 Task: In the  document Bullyingprevention.txt Add page color 'Gold'Gold . Insert watermark . Insert watermark  Softera Apply Font Style in watermark Georgia; font size  113 and place the watermark  Horizontally
Action: Mouse pressed left at (254, 366)
Screenshot: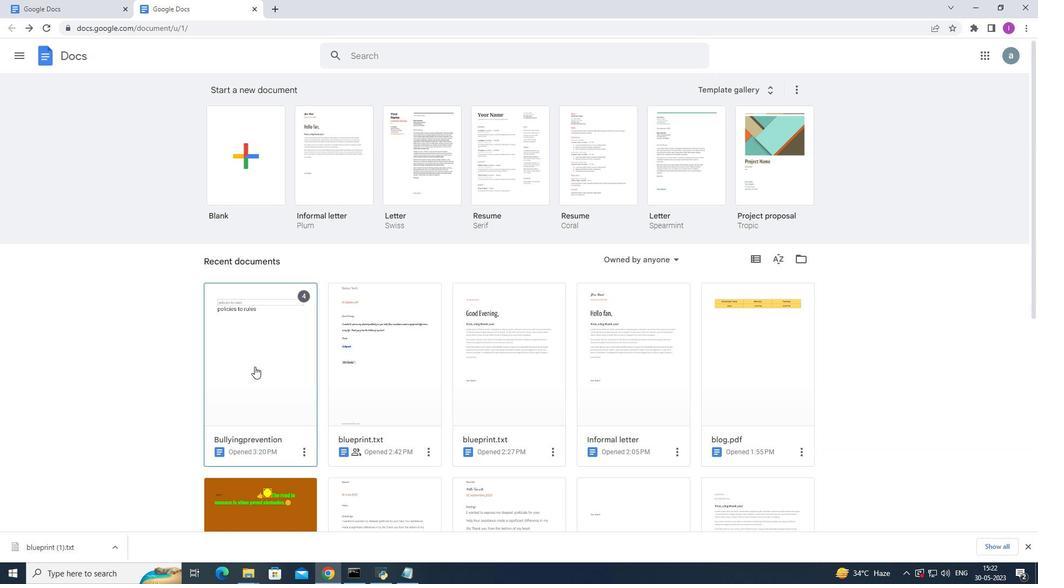 
Action: Mouse moved to (42, 65)
Screenshot: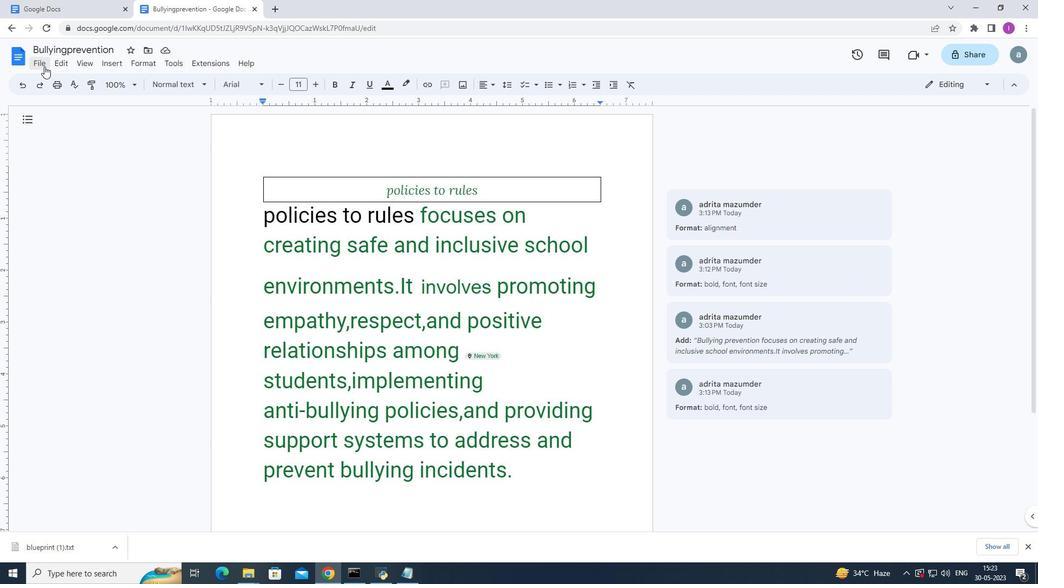 
Action: Mouse pressed left at (42, 65)
Screenshot: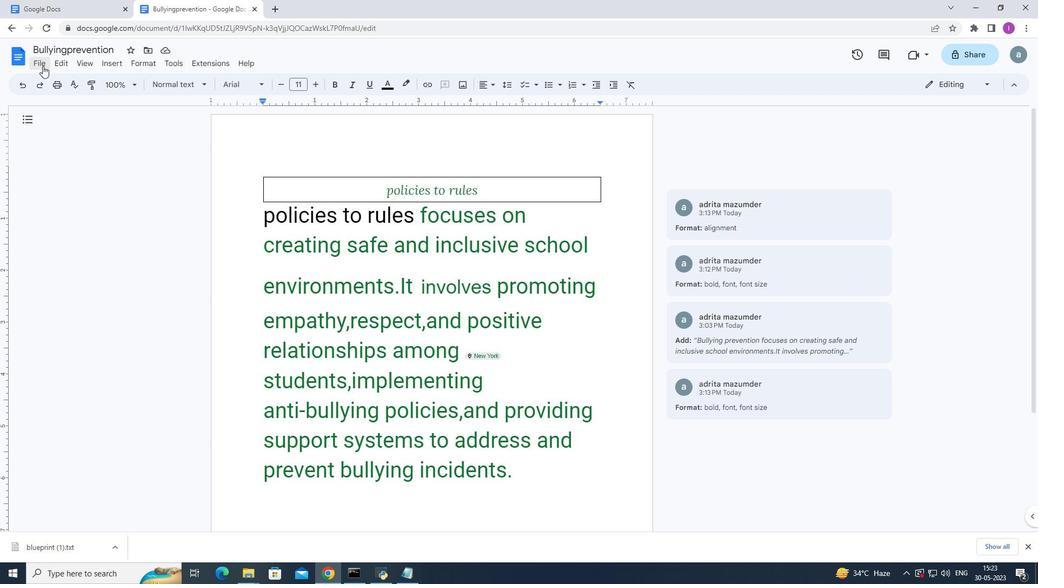 
Action: Mouse moved to (82, 362)
Screenshot: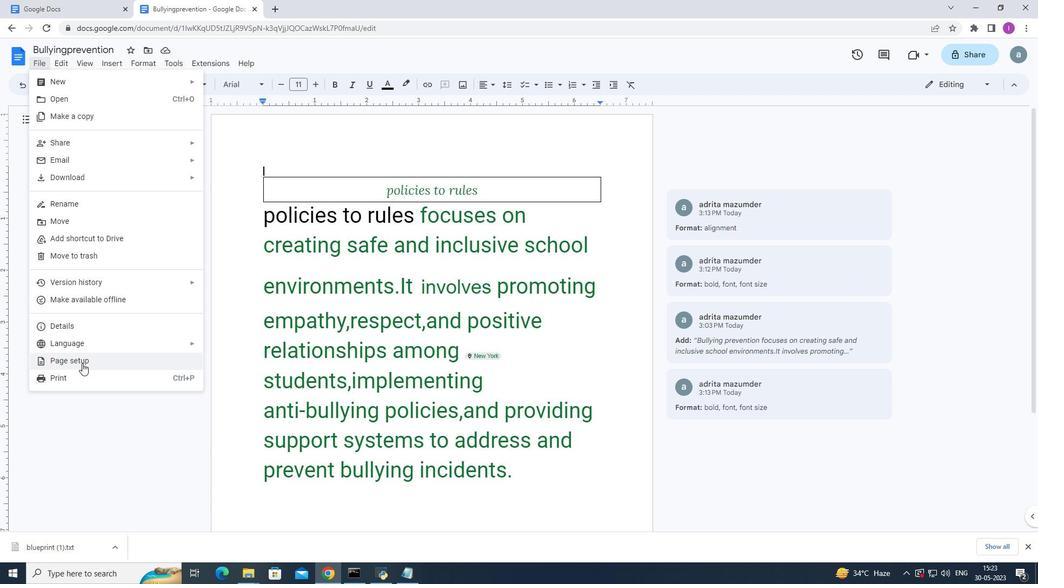 
Action: Mouse pressed left at (82, 362)
Screenshot: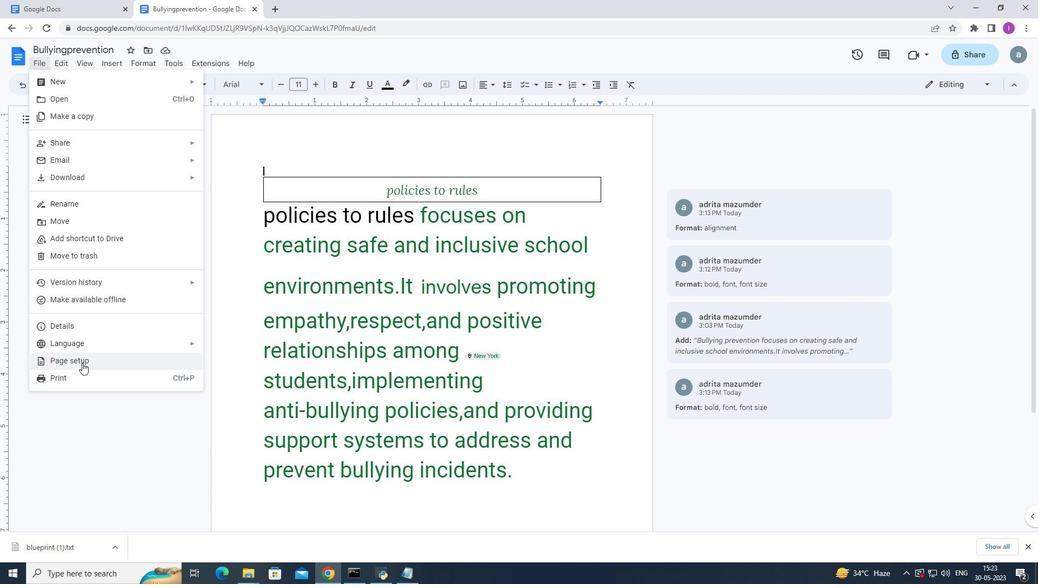 
Action: Mouse moved to (438, 351)
Screenshot: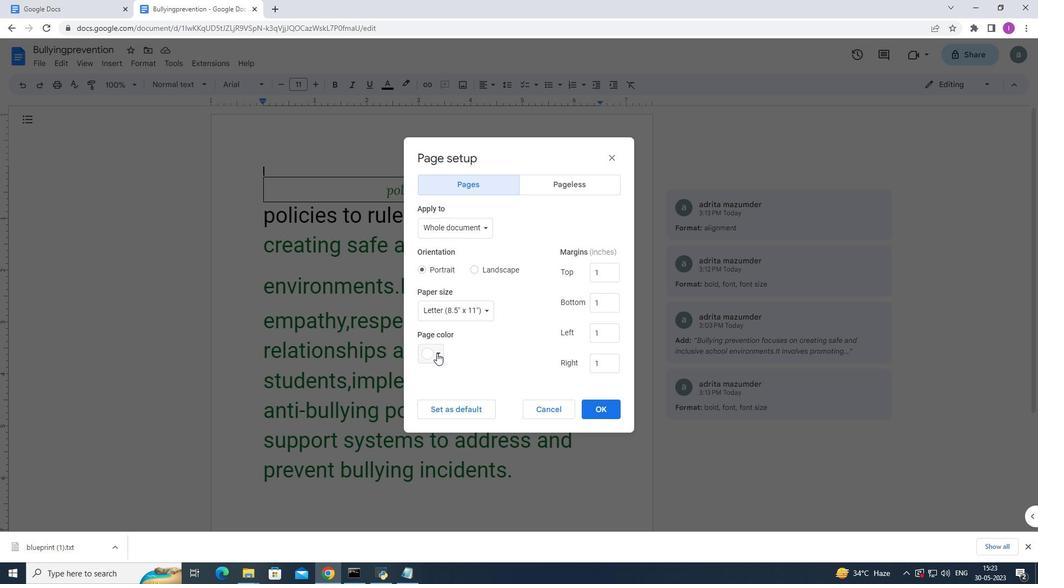 
Action: Mouse pressed left at (438, 351)
Screenshot: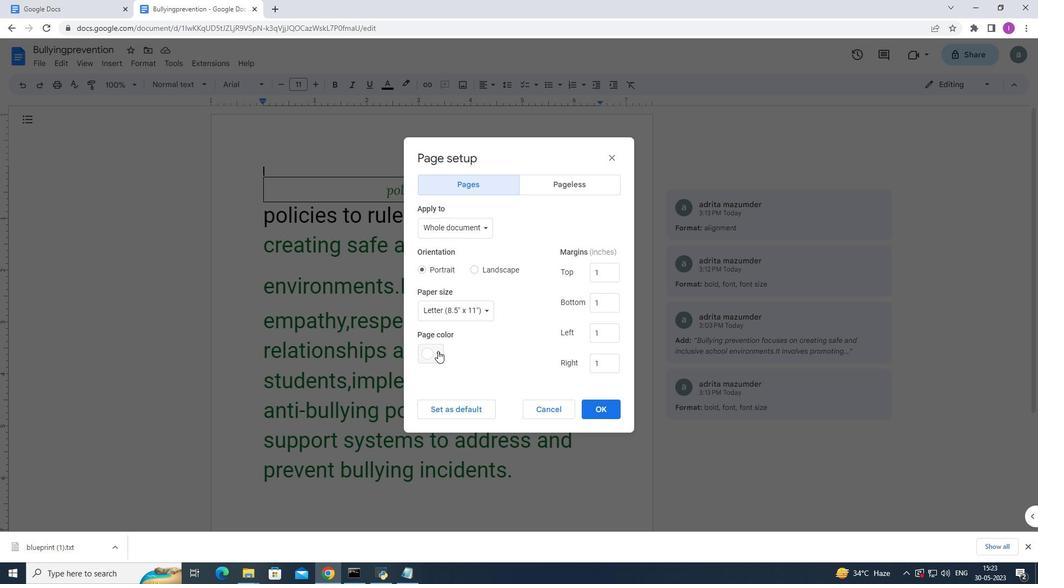 
Action: Mouse moved to (439, 485)
Screenshot: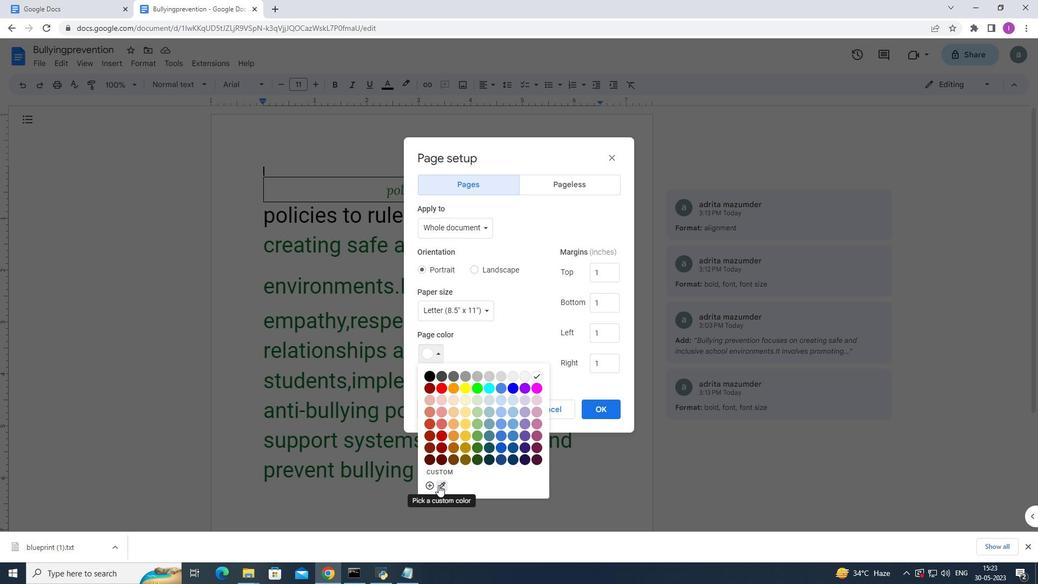 
Action: Mouse pressed left at (439, 485)
Screenshot: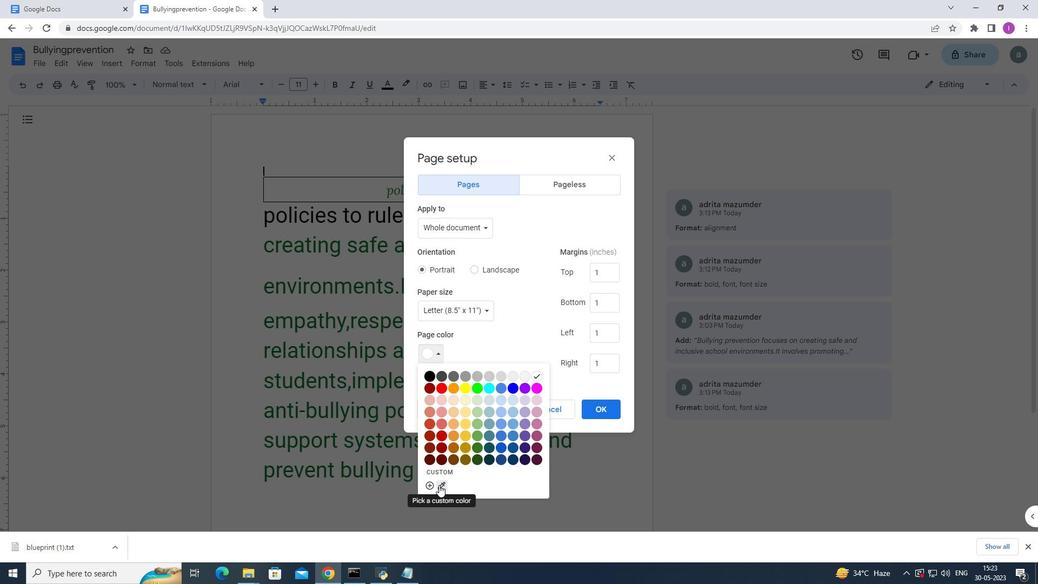 
Action: Mouse moved to (465, 376)
Screenshot: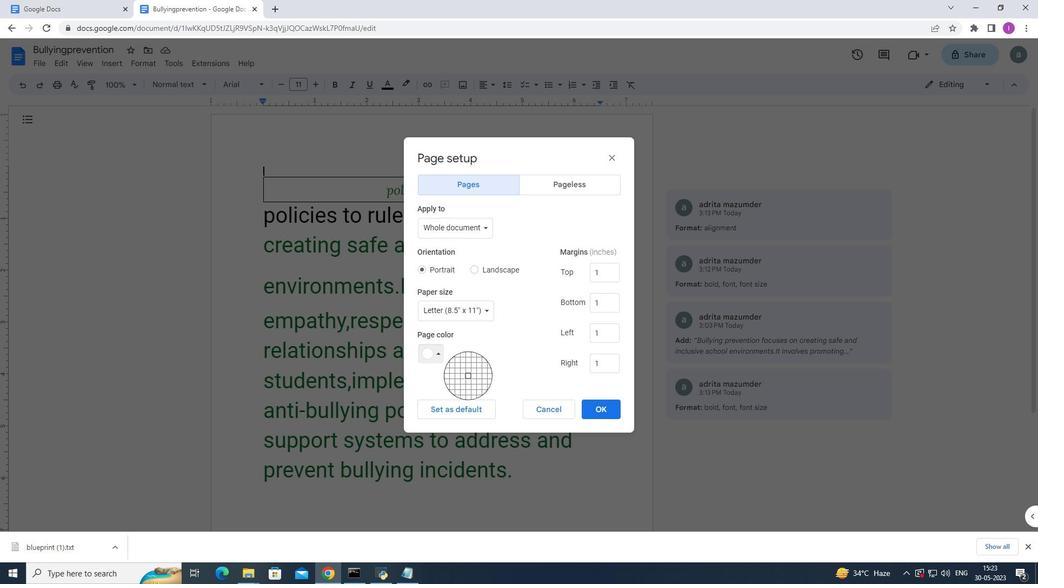 
Action: Mouse pressed left at (465, 376)
Screenshot: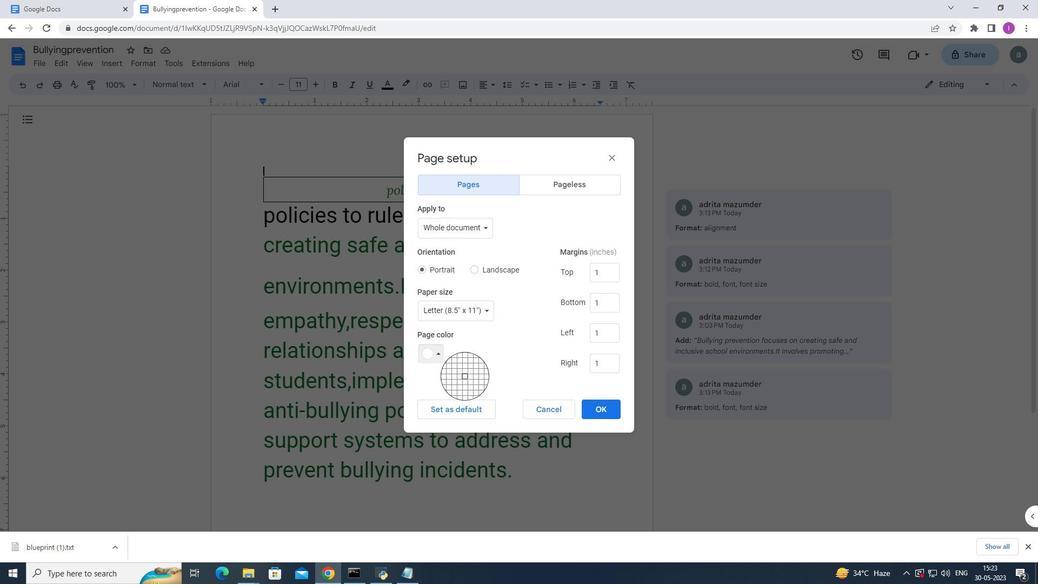 
Action: Mouse moved to (439, 354)
Screenshot: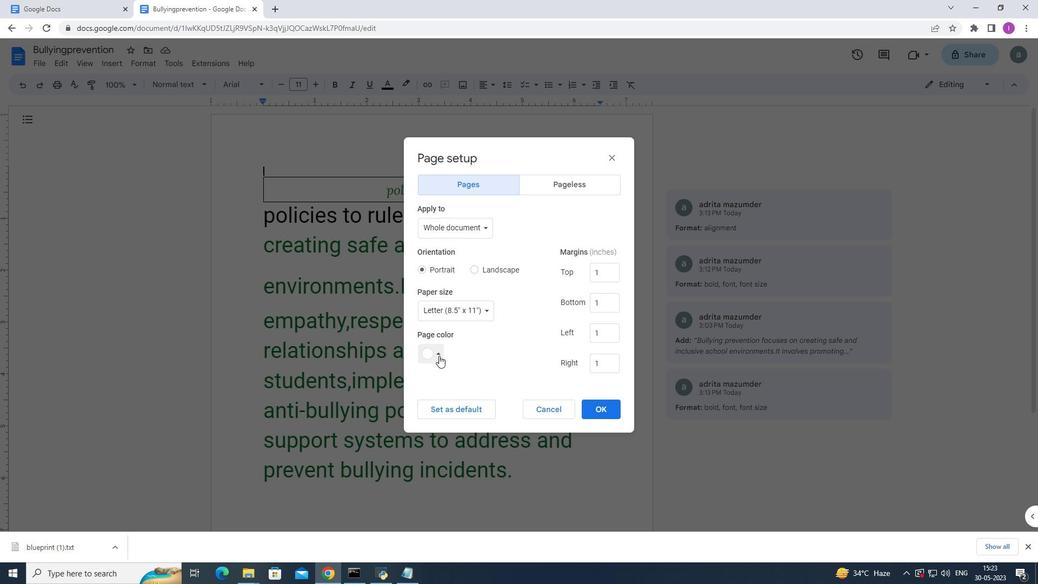 
Action: Mouse pressed left at (439, 354)
Screenshot: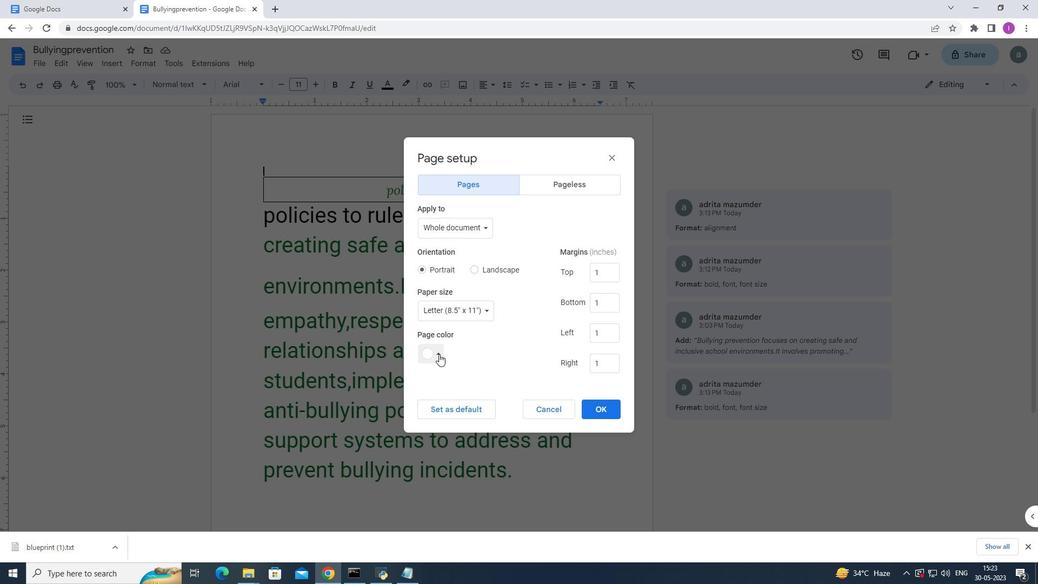 
Action: Mouse moved to (438, 351)
Screenshot: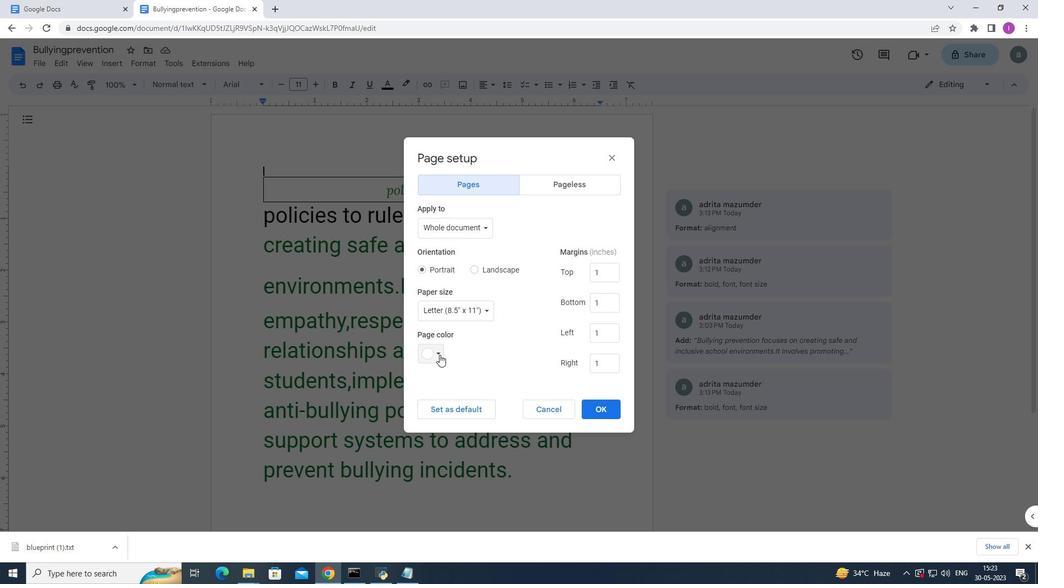 
Action: Mouse pressed left at (438, 351)
Screenshot: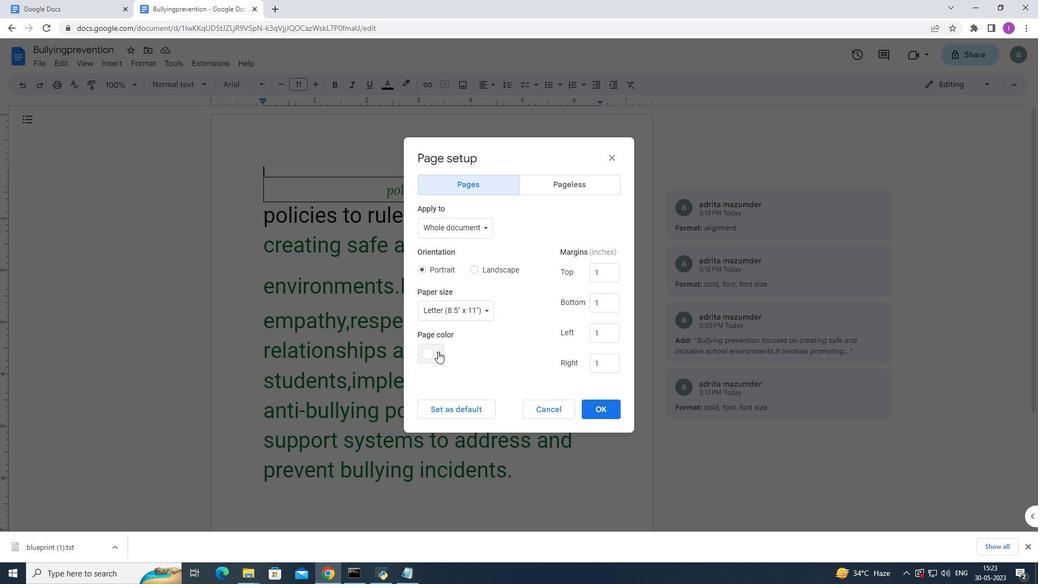 
Action: Mouse moved to (429, 484)
Screenshot: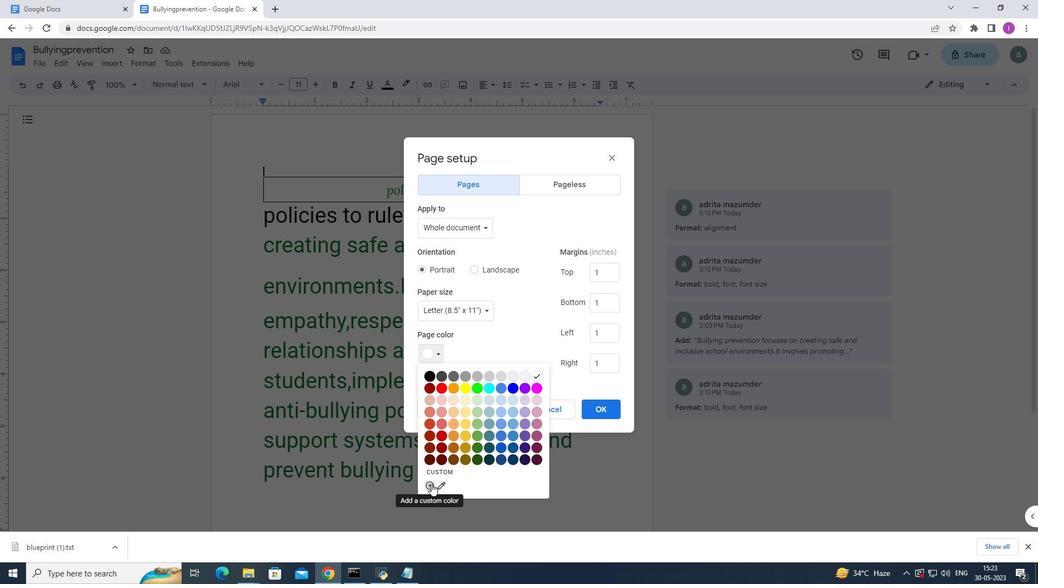 
Action: Mouse pressed left at (429, 484)
Screenshot: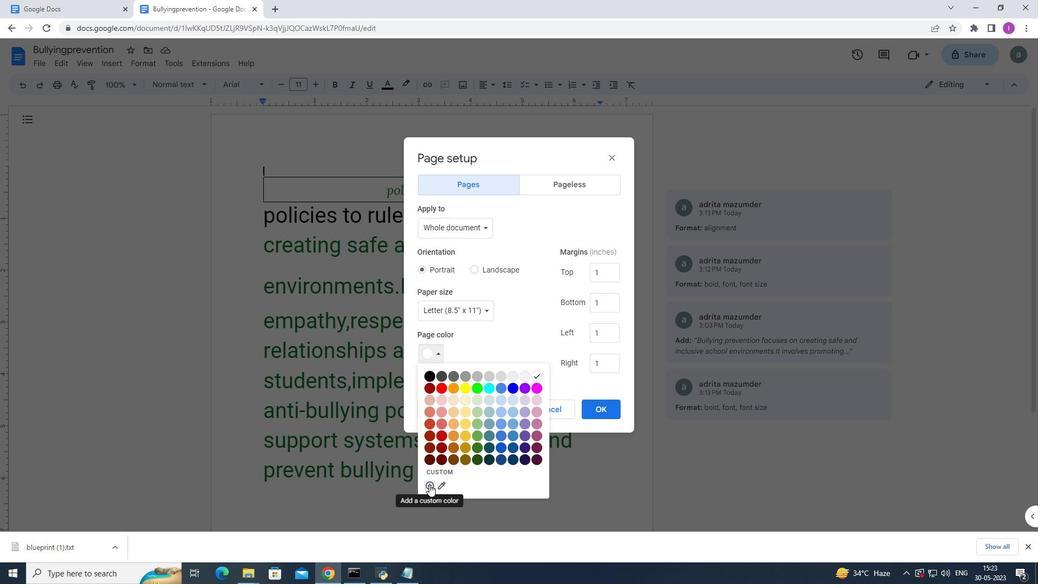 
Action: Mouse moved to (527, 293)
Screenshot: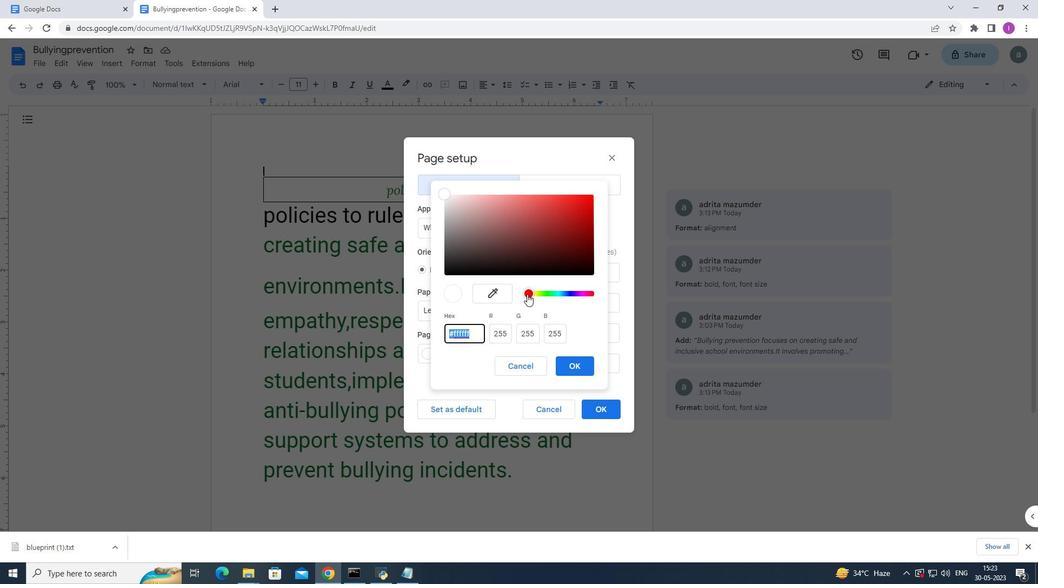 
Action: Mouse pressed left at (527, 293)
Screenshot: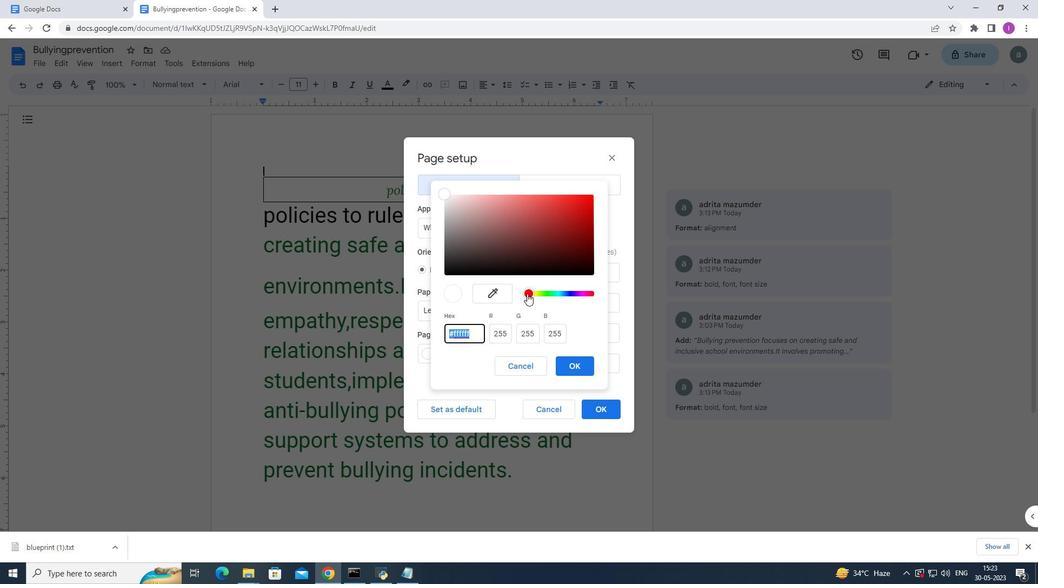 
Action: Mouse moved to (579, 361)
Screenshot: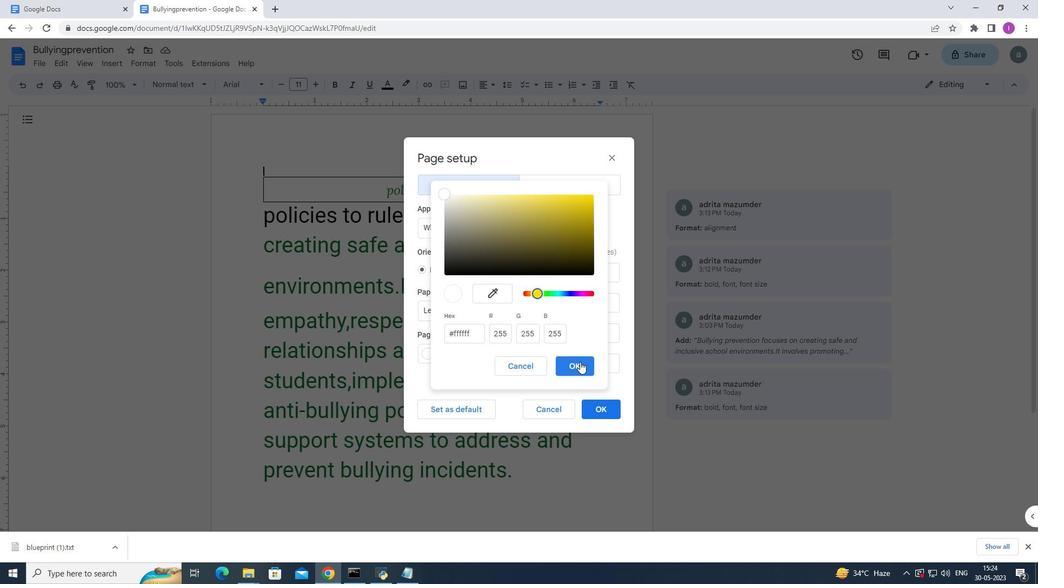 
Action: Mouse pressed left at (579, 361)
Screenshot: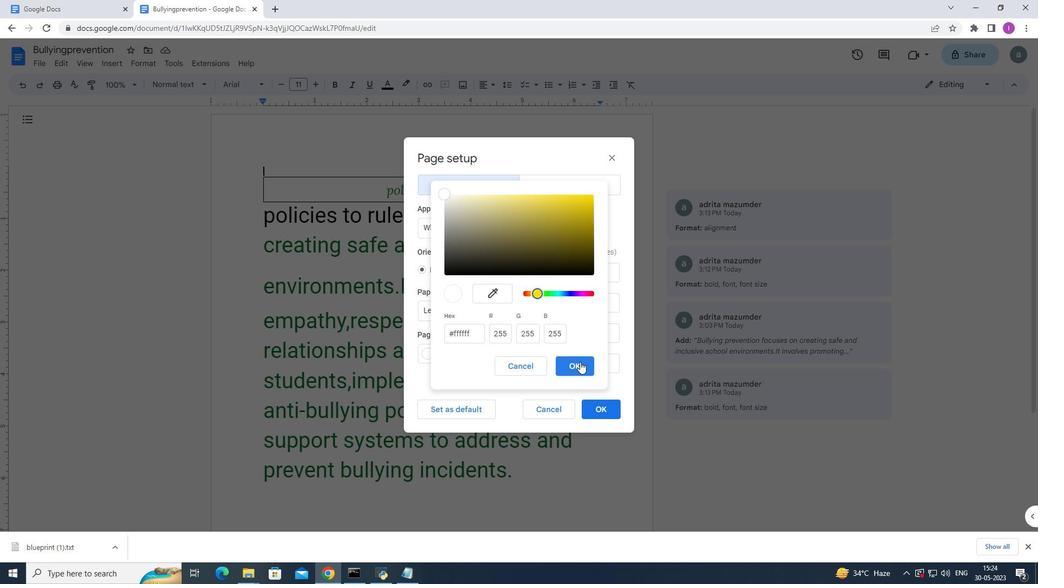 
Action: Mouse moved to (440, 353)
Screenshot: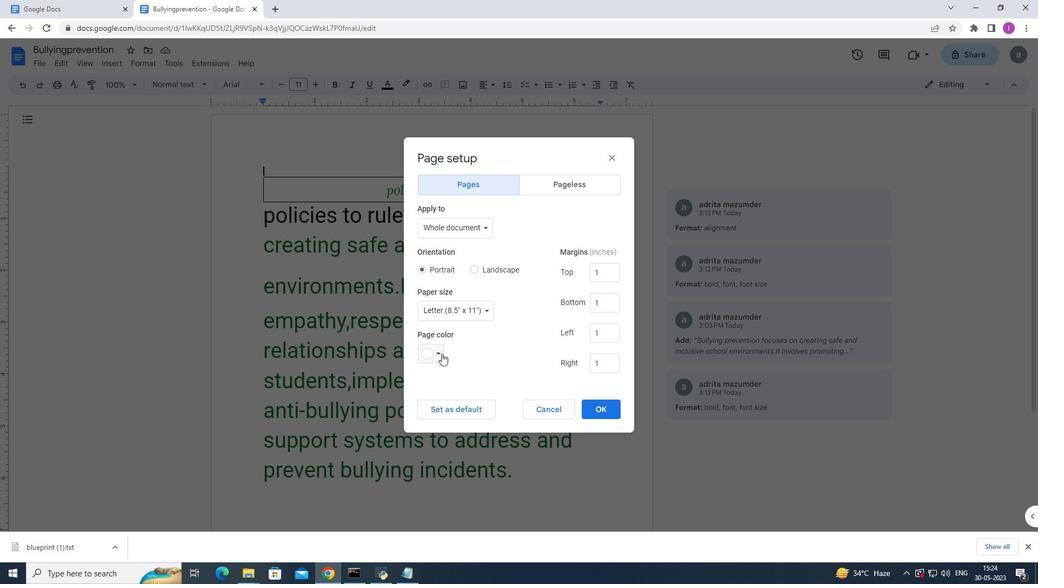 
Action: Mouse pressed left at (440, 353)
Screenshot: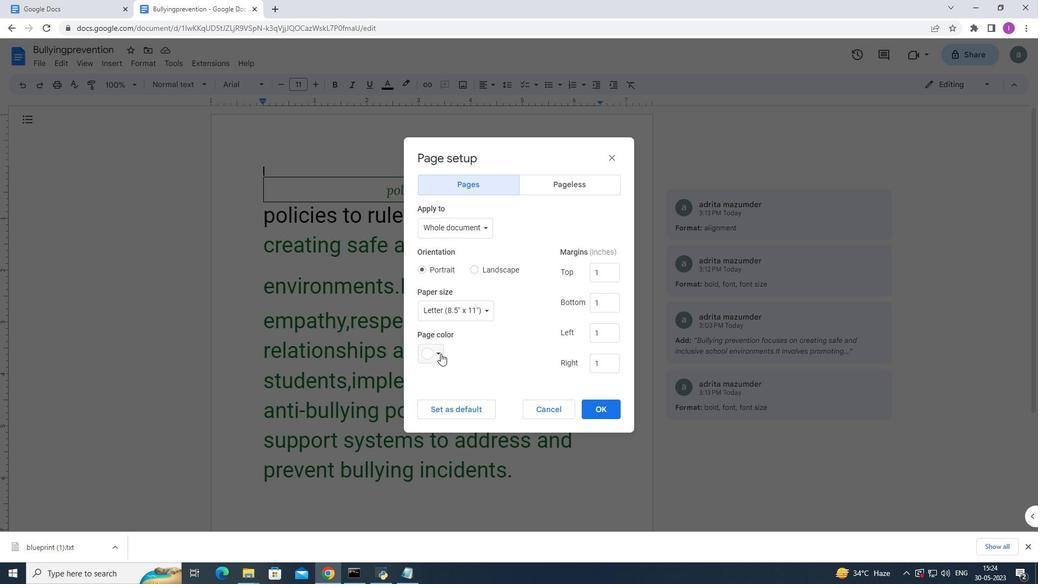 
Action: Mouse moved to (431, 483)
Screenshot: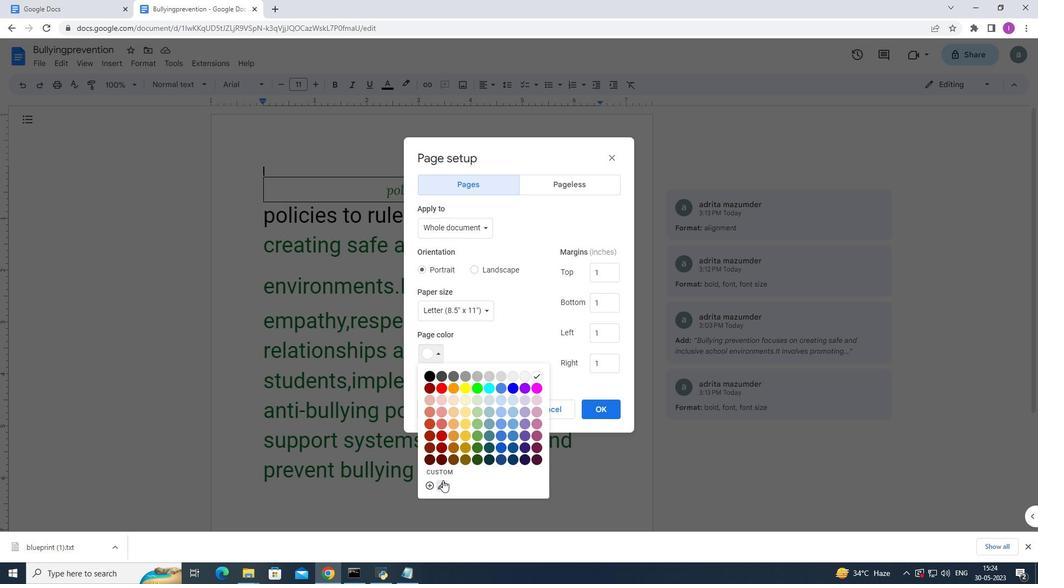 
Action: Mouse pressed left at (431, 483)
Screenshot: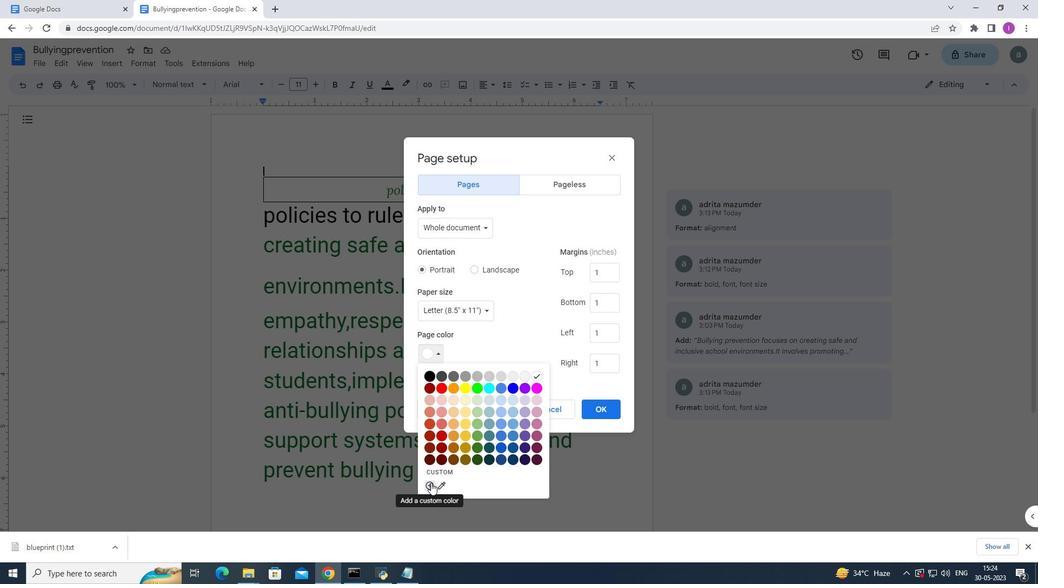 
Action: Mouse moved to (491, 291)
Screenshot: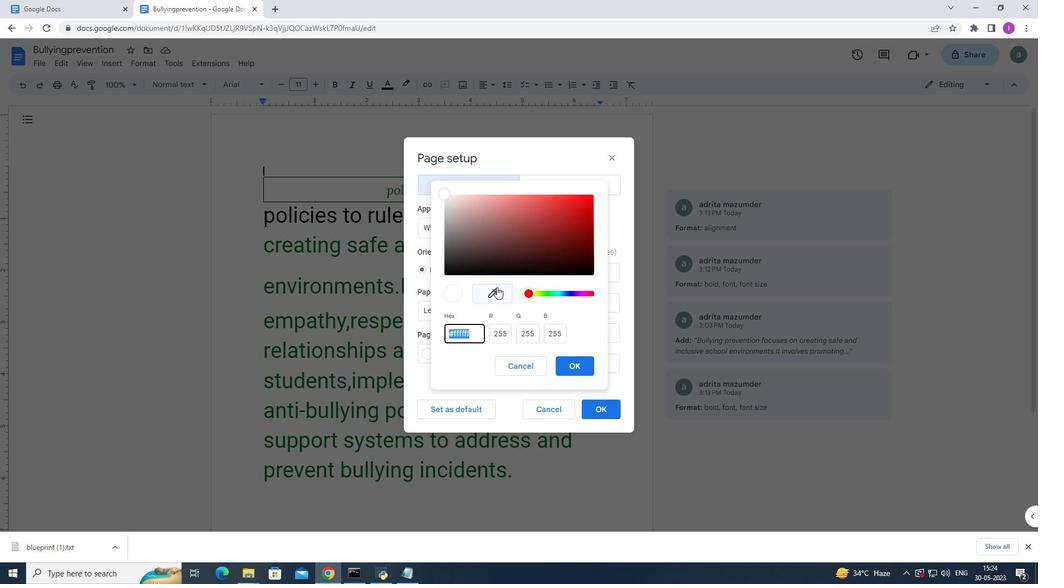 
Action: Mouse pressed left at (491, 291)
Screenshot: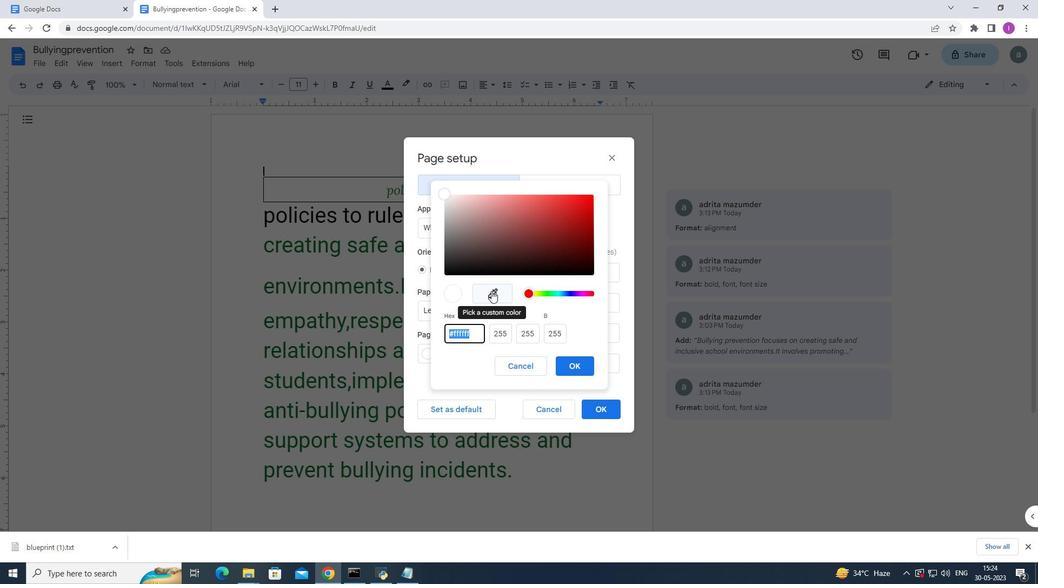 
Action: Mouse moved to (447, 363)
Screenshot: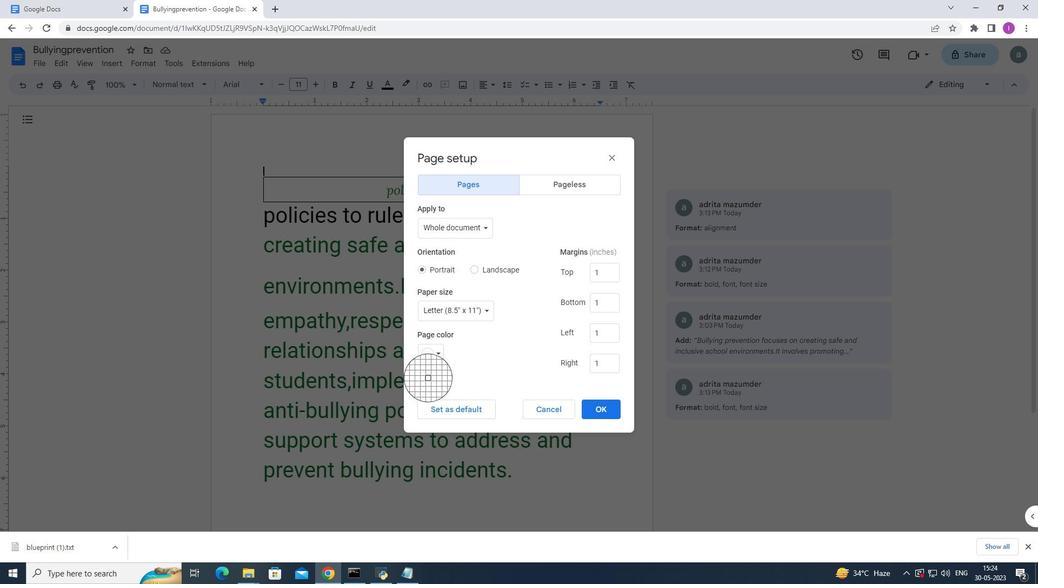 
Action: Mouse pressed left at (447, 363)
Screenshot: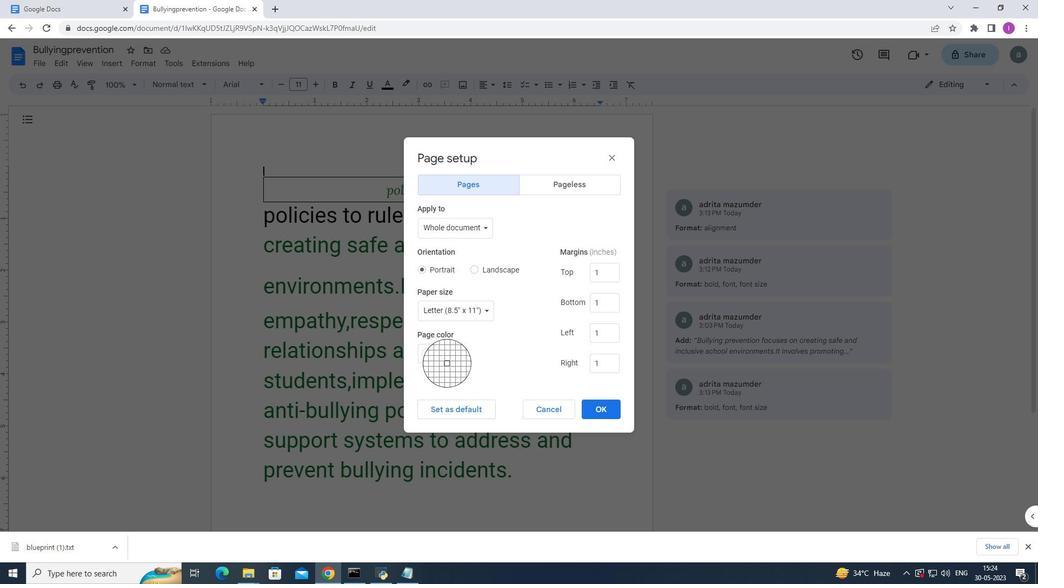 
Action: Mouse moved to (532, 292)
Screenshot: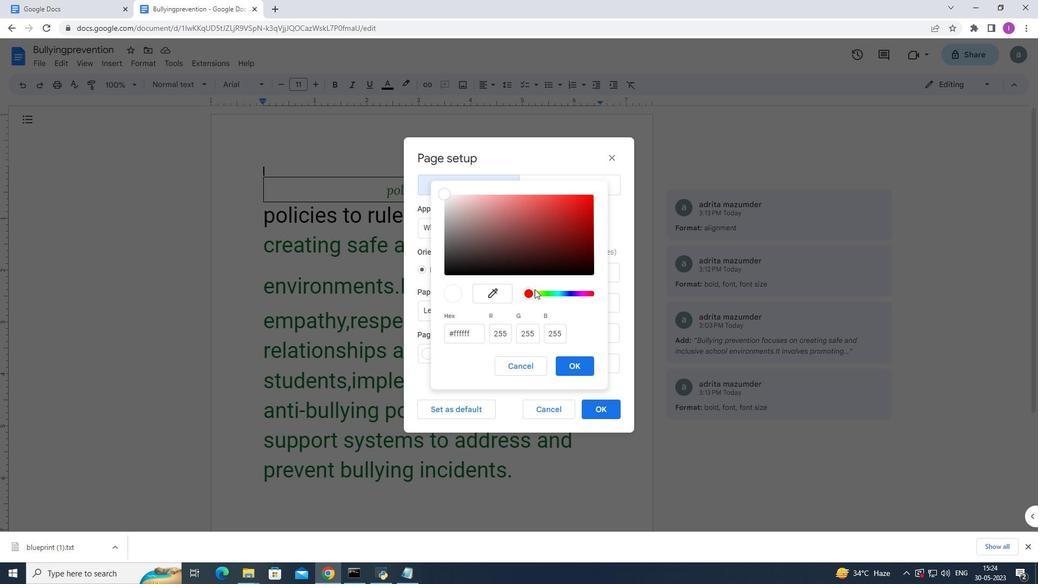 
Action: Mouse pressed left at (532, 292)
Screenshot: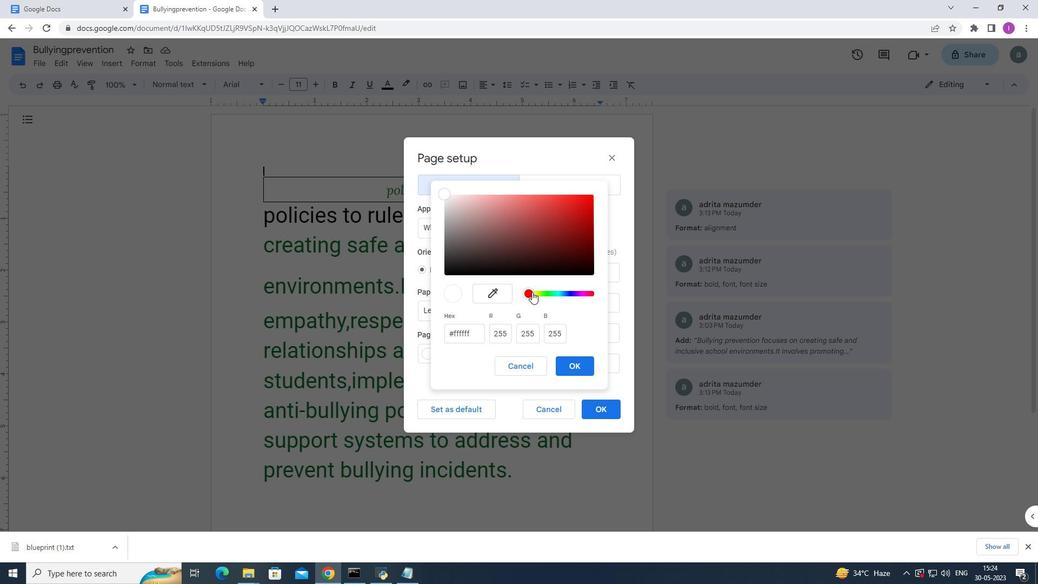 
Action: Mouse moved to (571, 363)
Screenshot: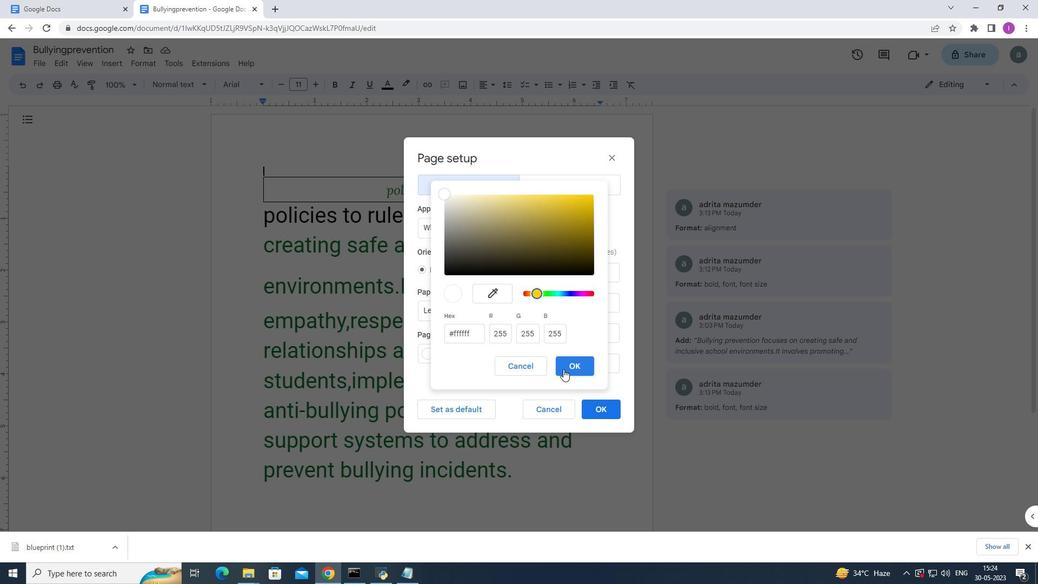 
Action: Mouse pressed left at (571, 363)
Screenshot: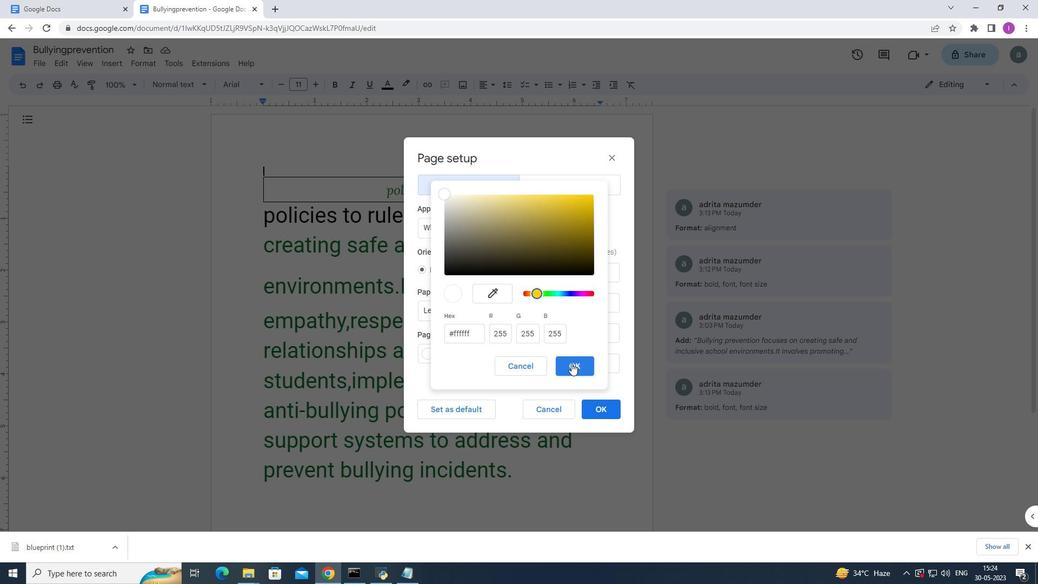 
Action: Mouse moved to (437, 357)
Screenshot: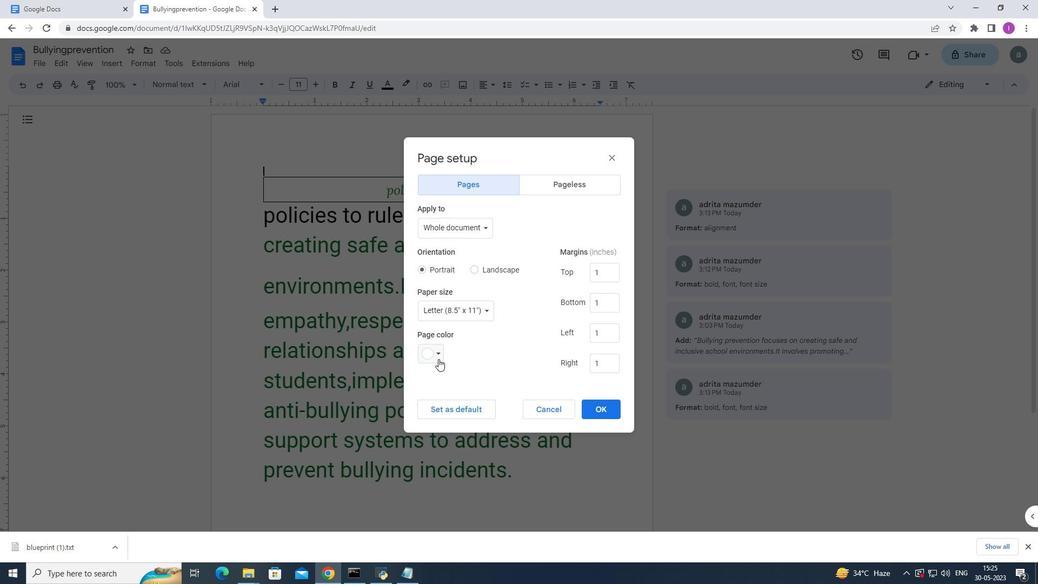 
Action: Mouse pressed left at (437, 357)
Screenshot: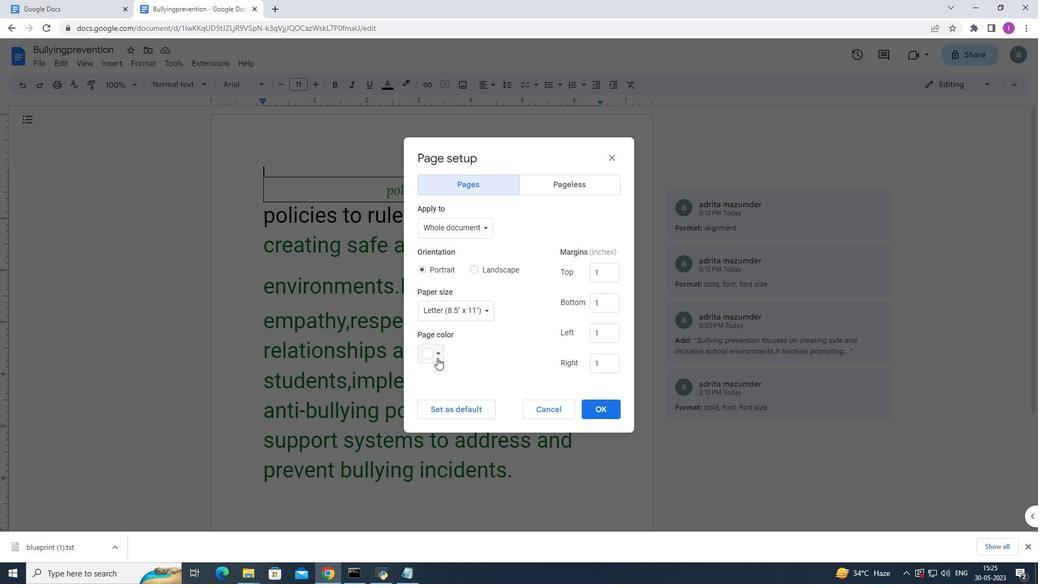 
Action: Mouse moved to (444, 484)
Screenshot: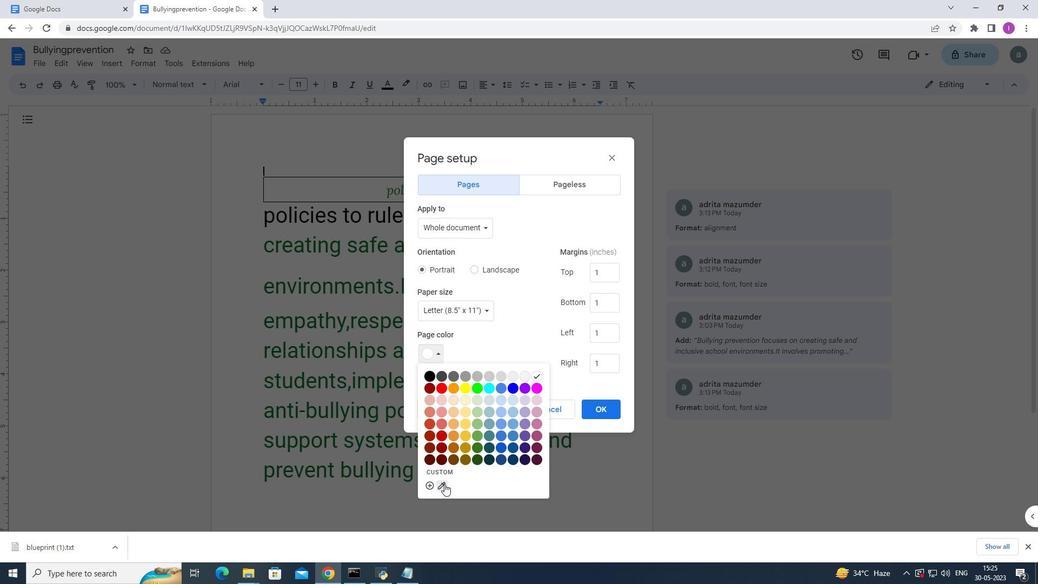
Action: Mouse pressed left at (444, 484)
Screenshot: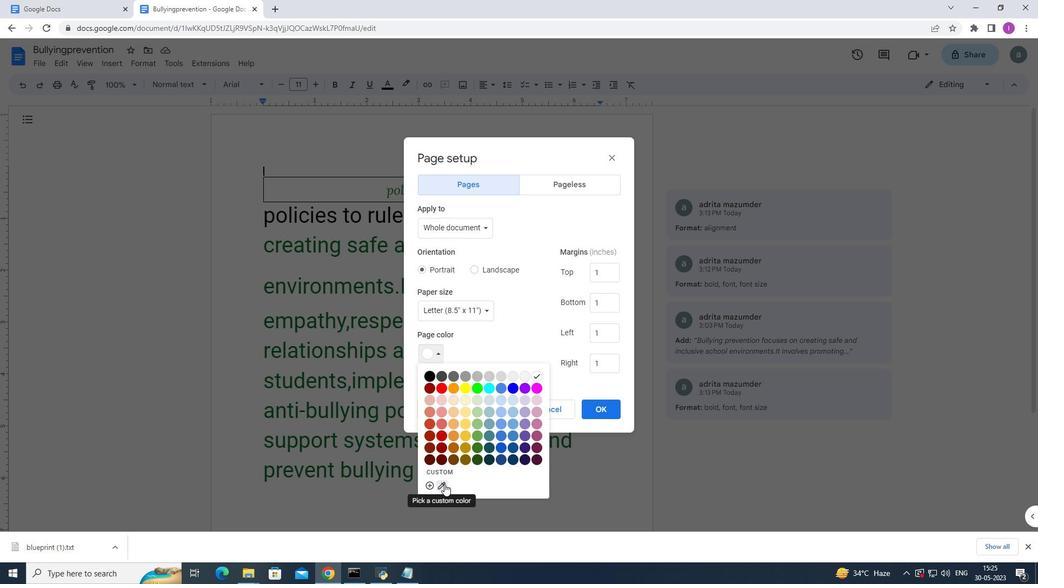 
Action: Mouse moved to (438, 352)
Screenshot: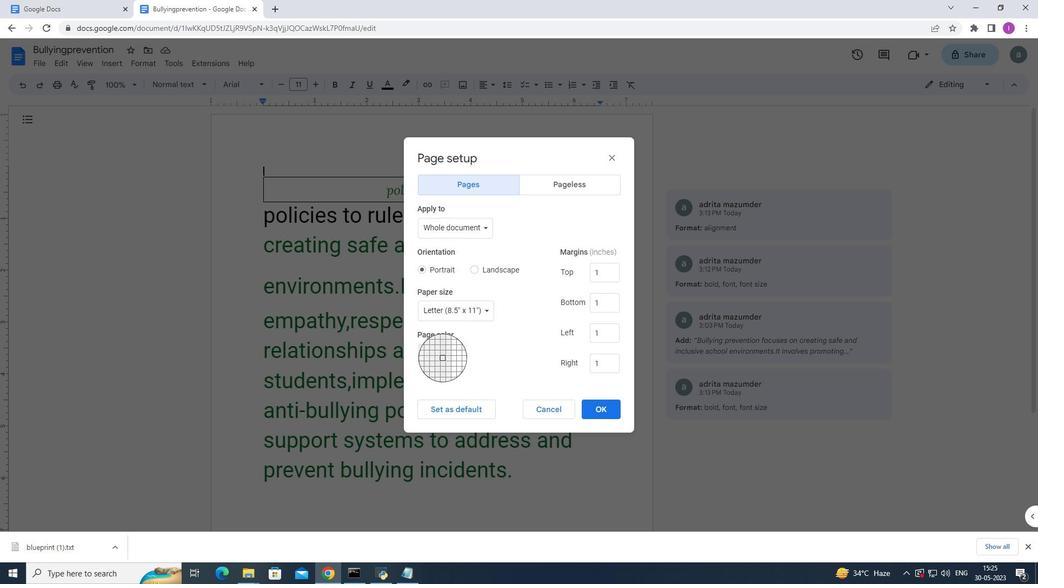 
Action: Mouse pressed left at (438, 352)
Screenshot: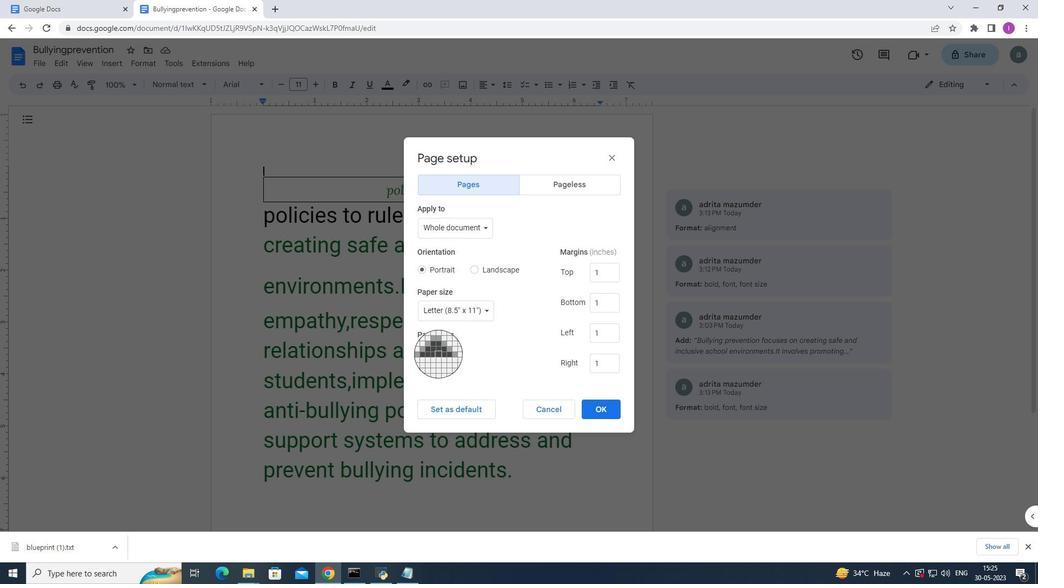 
Action: Mouse pressed left at (438, 352)
Screenshot: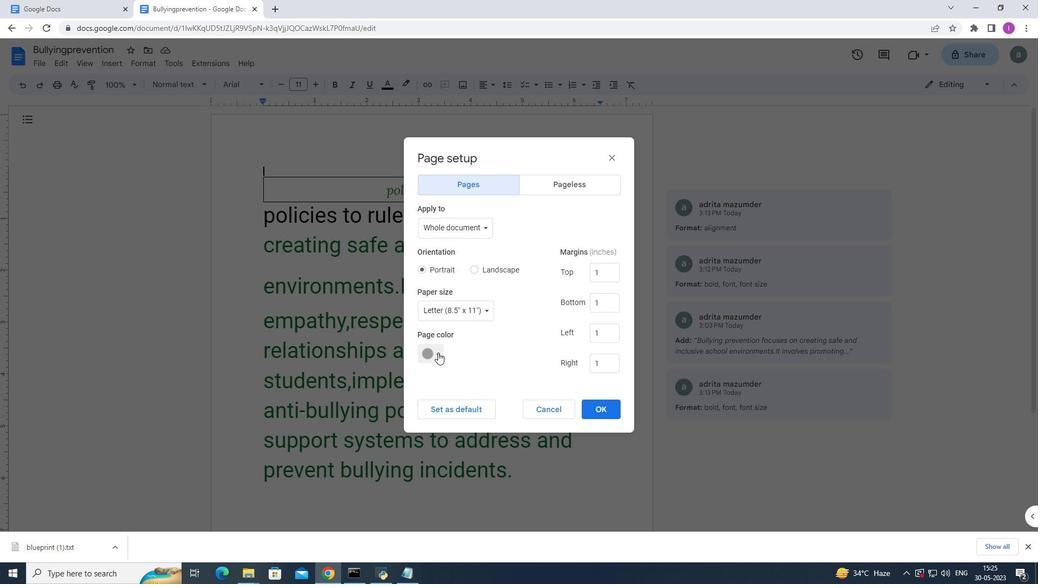 
Action: Mouse pressed left at (438, 352)
Screenshot: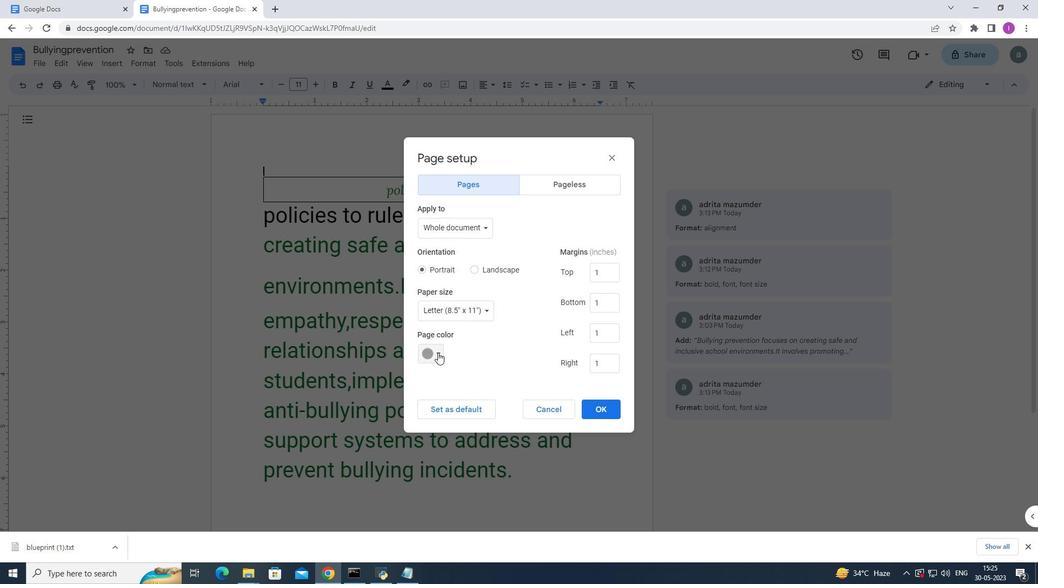 
Action: Mouse moved to (441, 483)
Screenshot: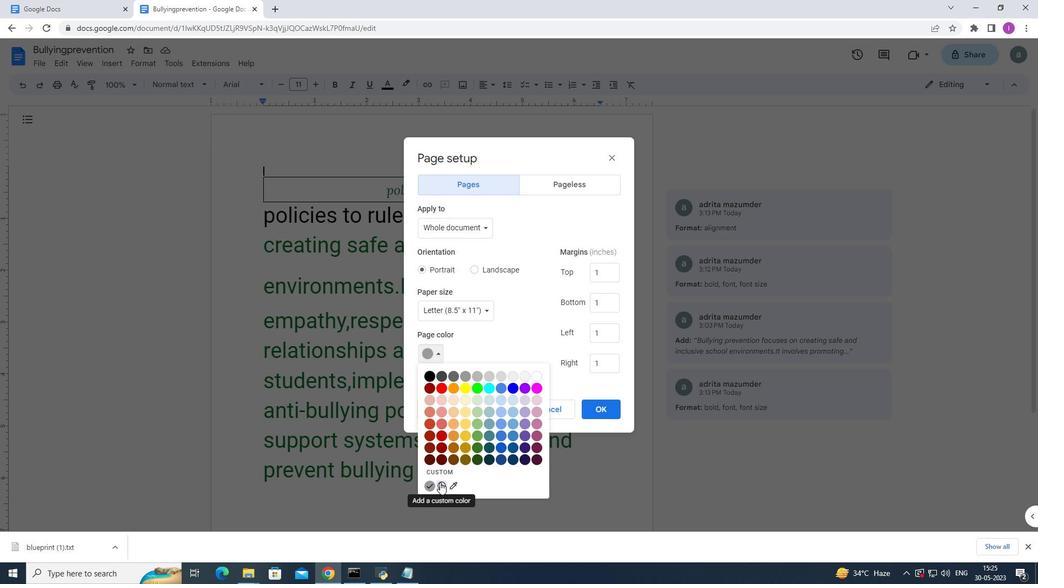 
Action: Mouse pressed left at (441, 483)
Screenshot: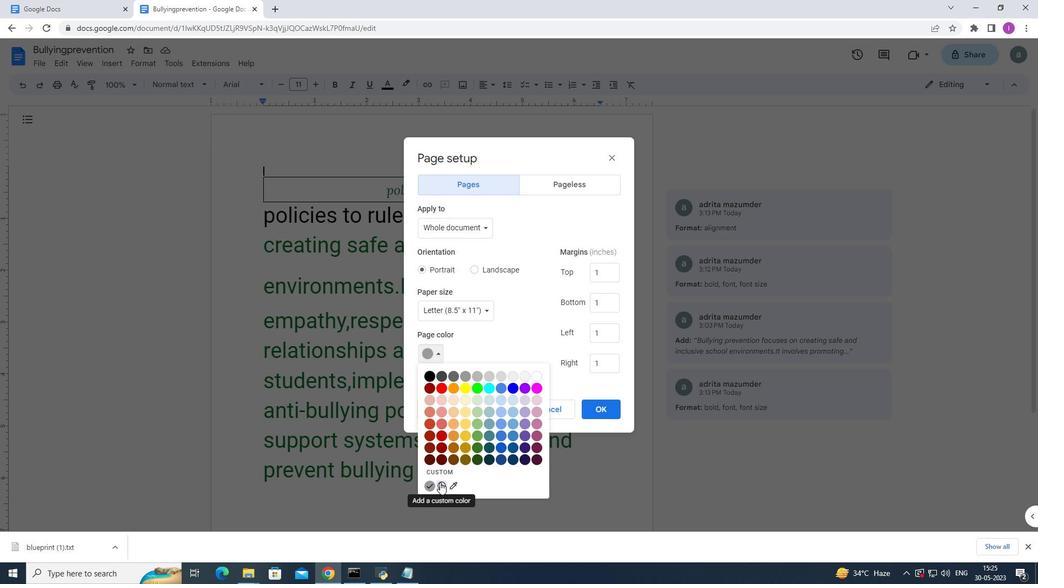 
Action: Mouse moved to (554, 295)
Screenshot: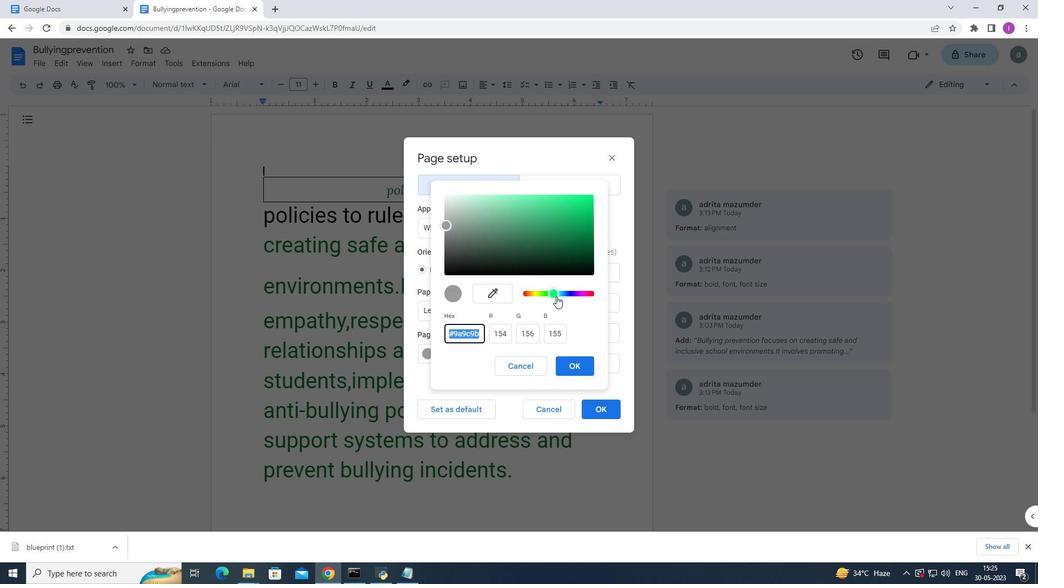 
Action: Mouse pressed left at (554, 295)
Screenshot: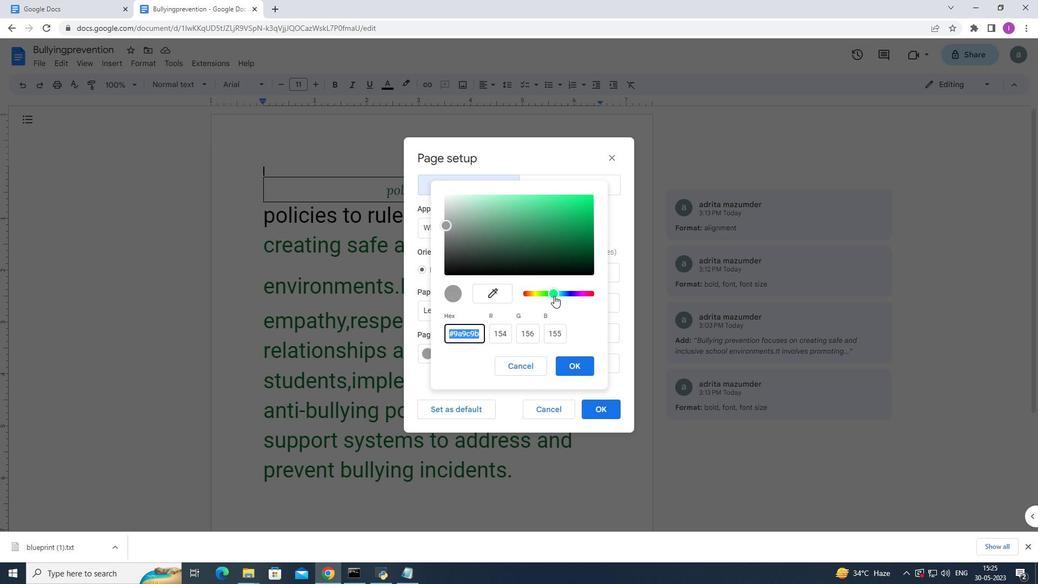 
Action: Mouse moved to (586, 200)
Screenshot: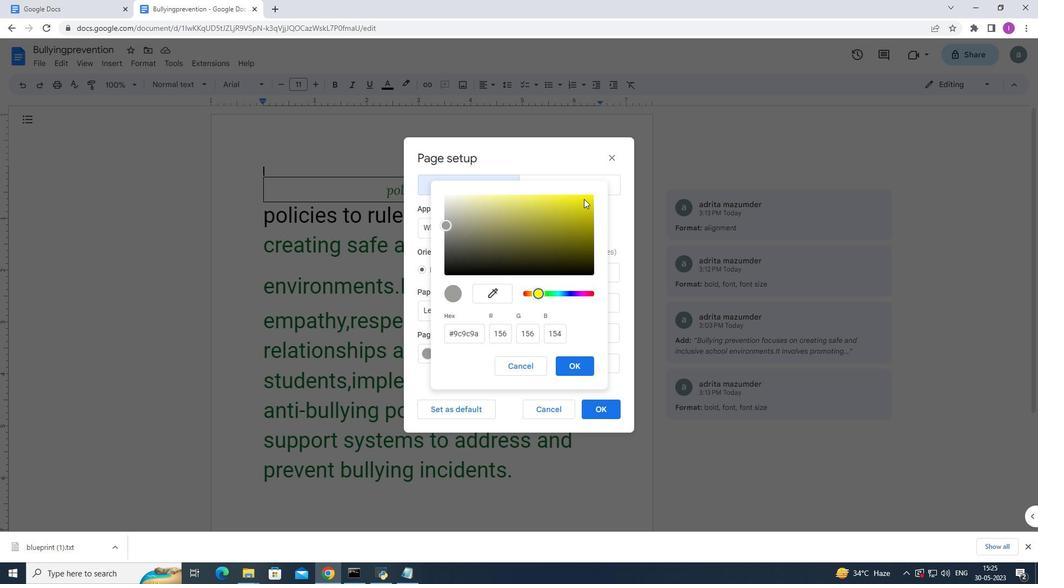 
Action: Mouse pressed left at (586, 200)
Screenshot: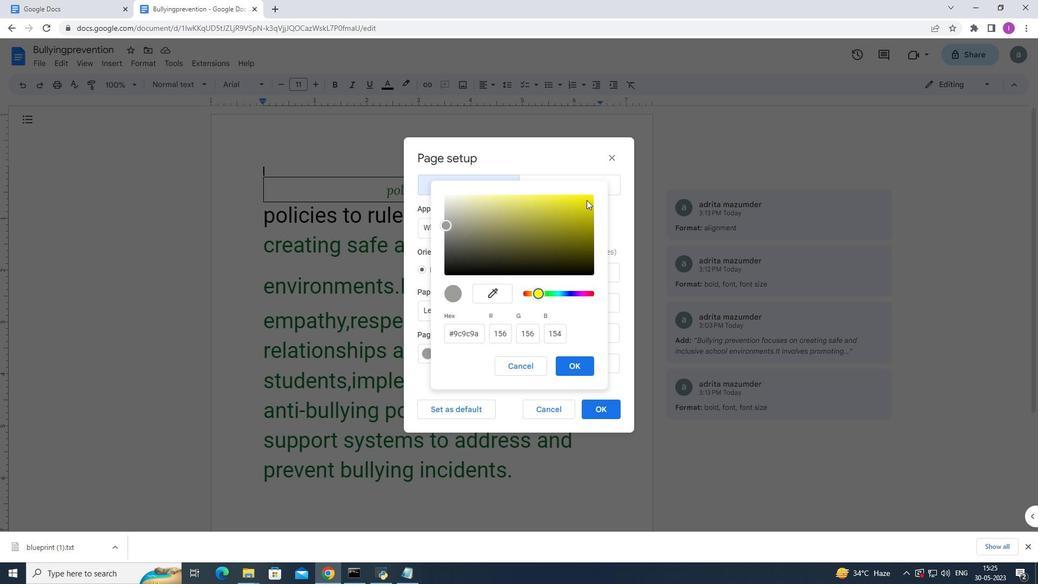 
Action: Mouse moved to (591, 199)
Screenshot: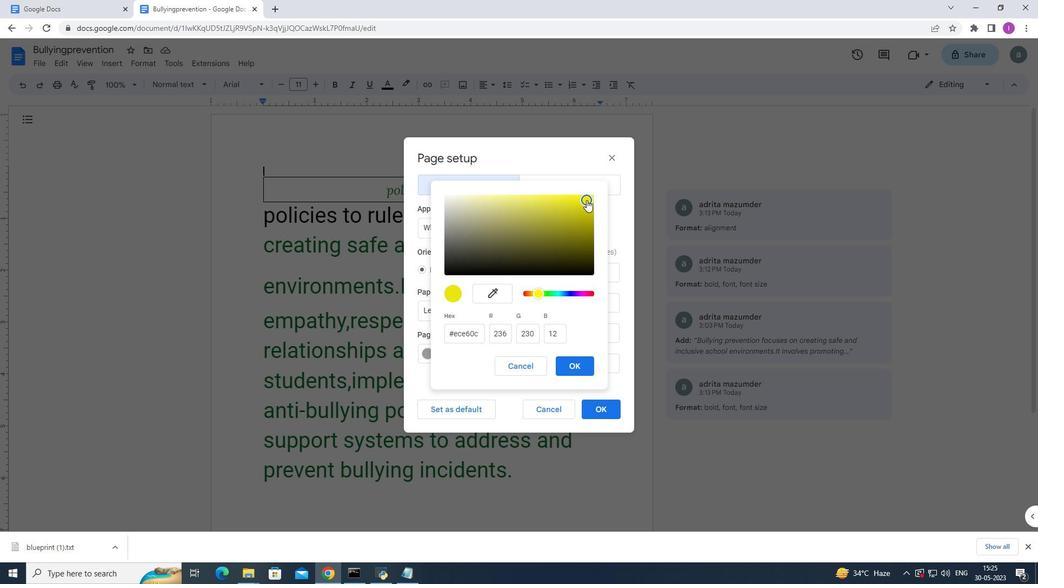 
Action: Mouse pressed left at (591, 199)
Screenshot: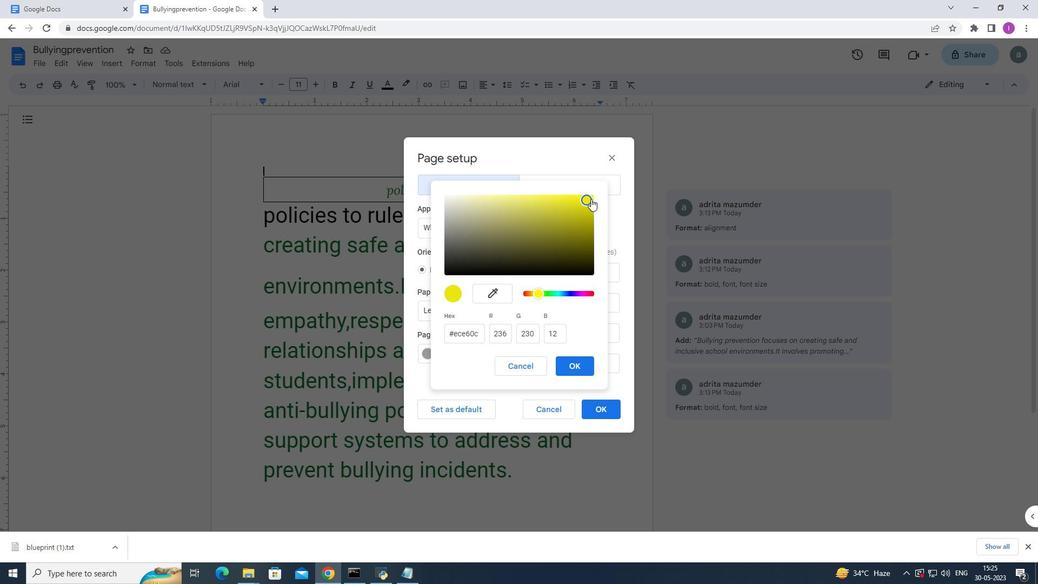 
Action: Mouse moved to (569, 366)
Screenshot: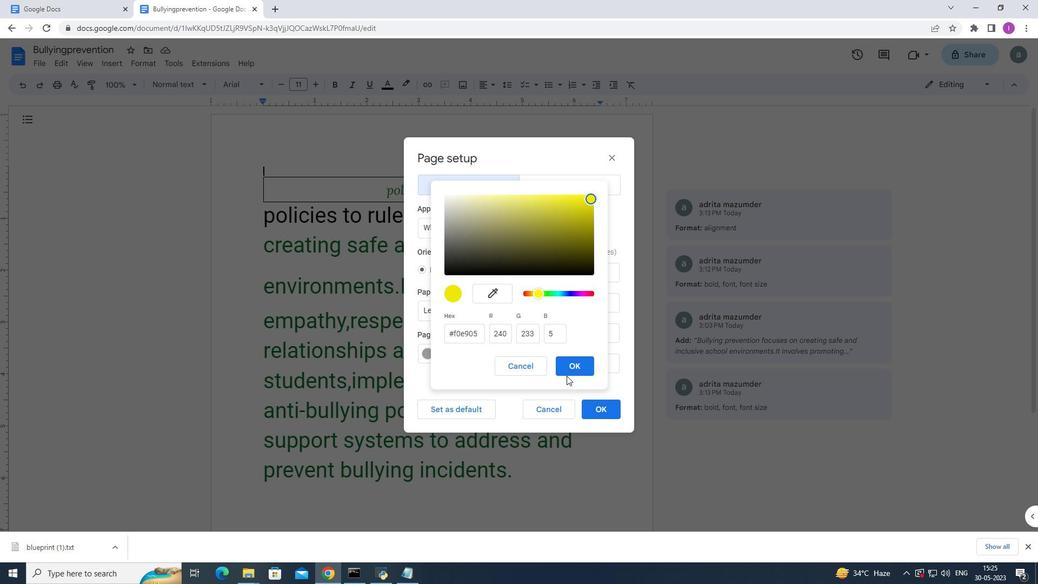 
Action: Mouse pressed left at (569, 366)
Screenshot: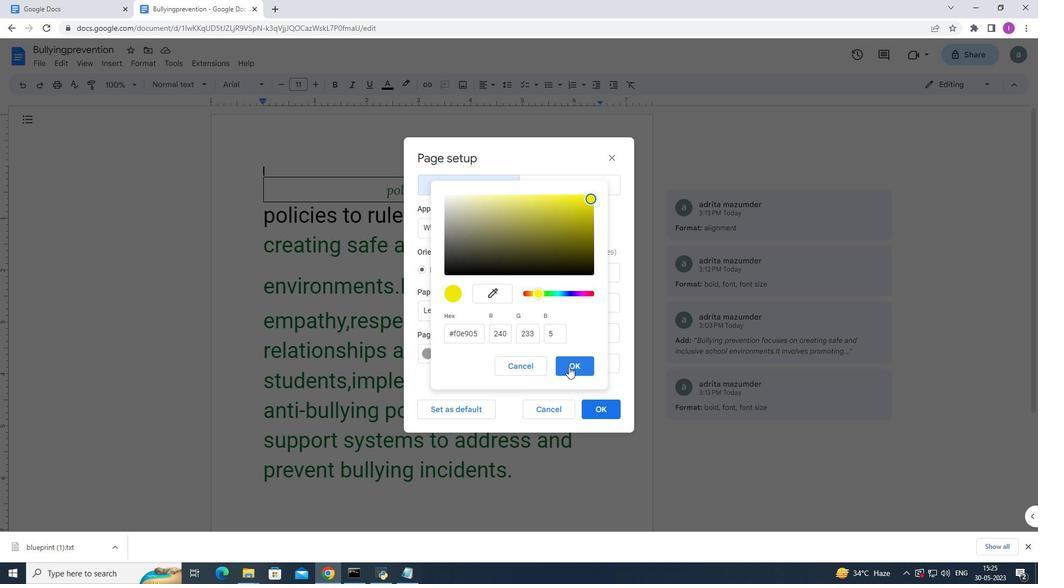 
Action: Mouse moved to (603, 408)
Screenshot: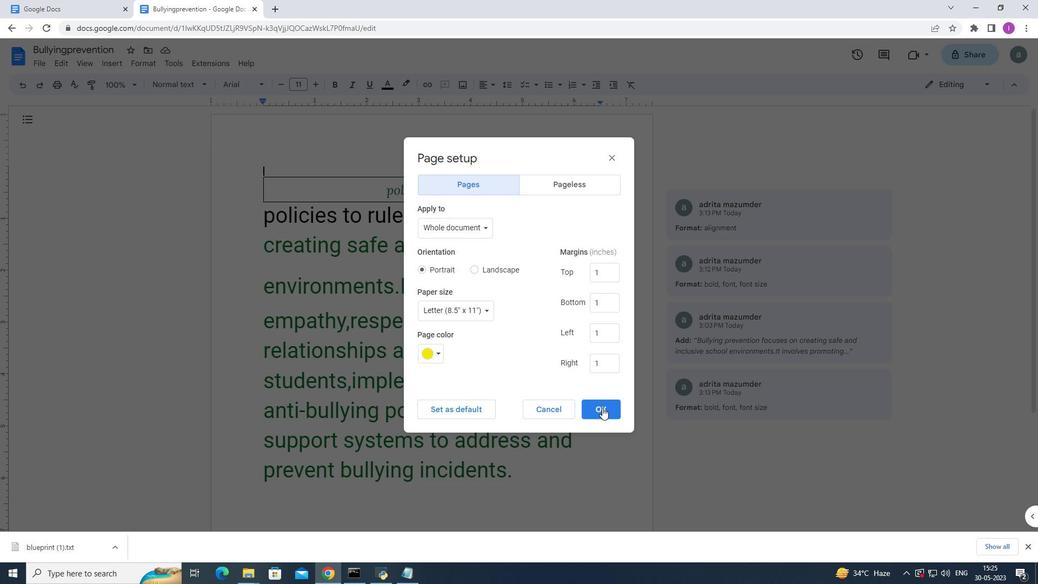 
Action: Mouse pressed left at (603, 408)
Screenshot: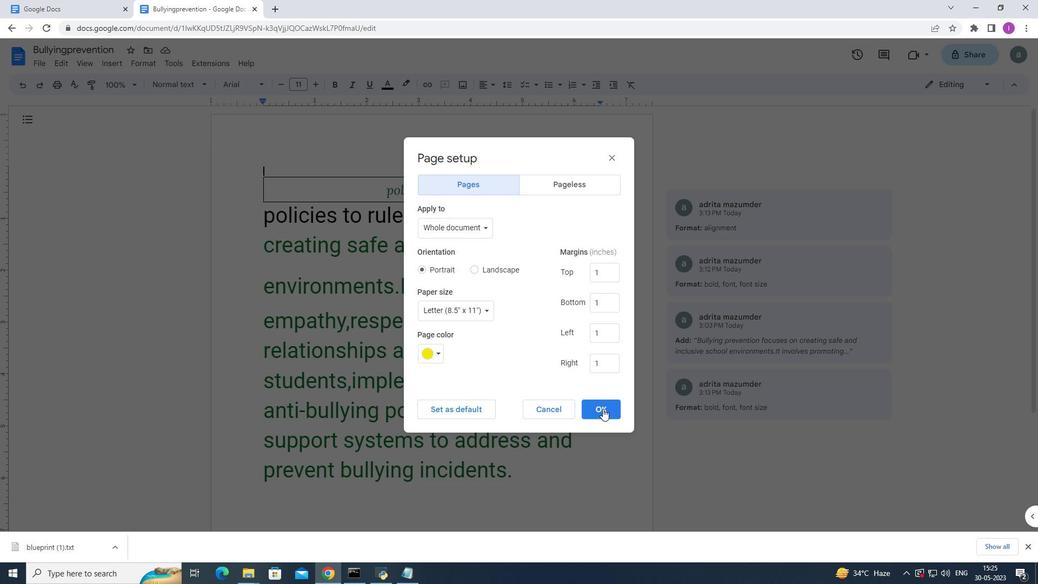 
Action: Mouse moved to (118, 68)
Screenshot: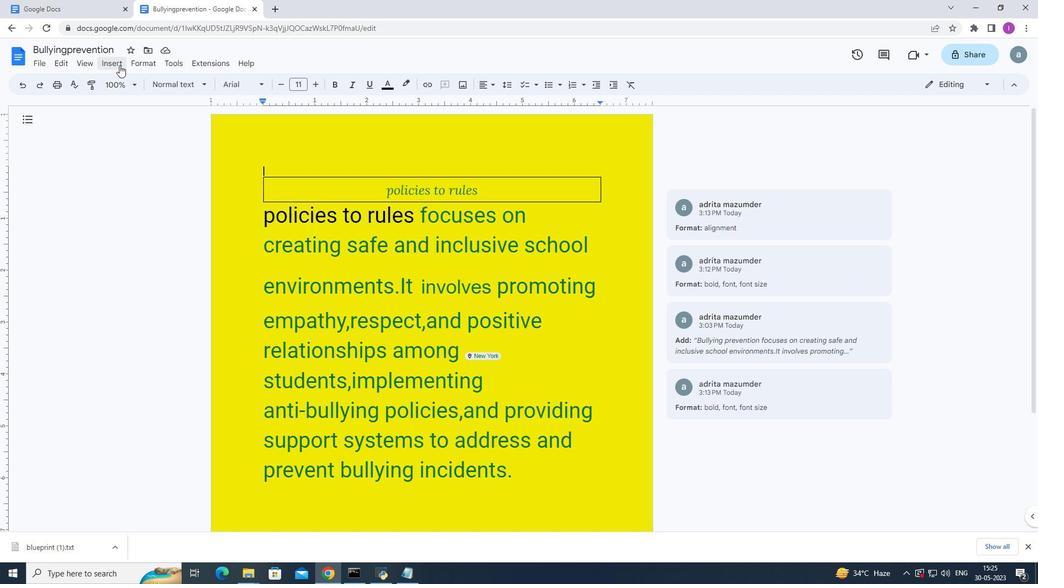 
Action: Mouse pressed left at (118, 68)
Screenshot: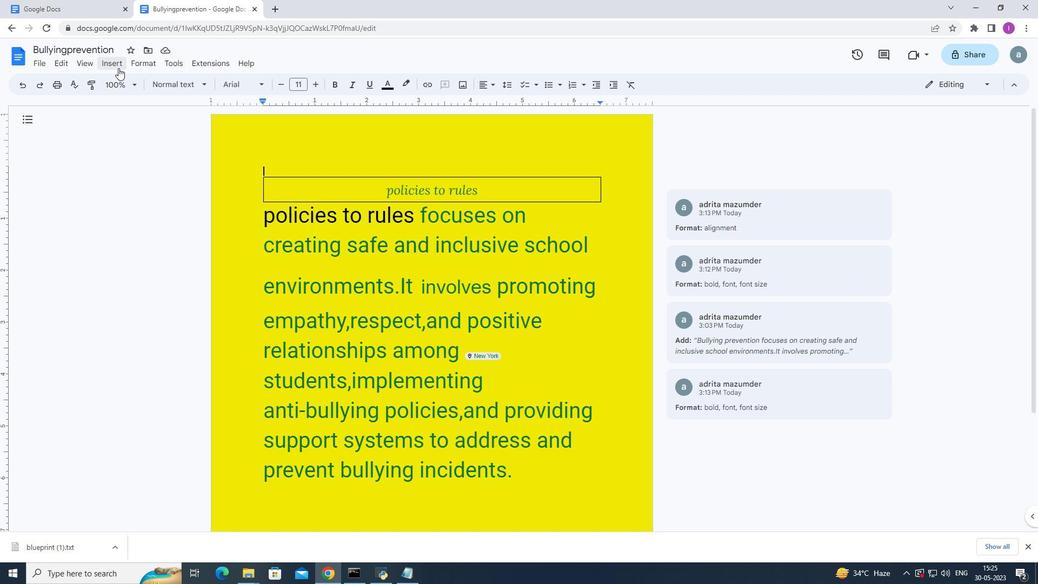 
Action: Mouse moved to (150, 316)
Screenshot: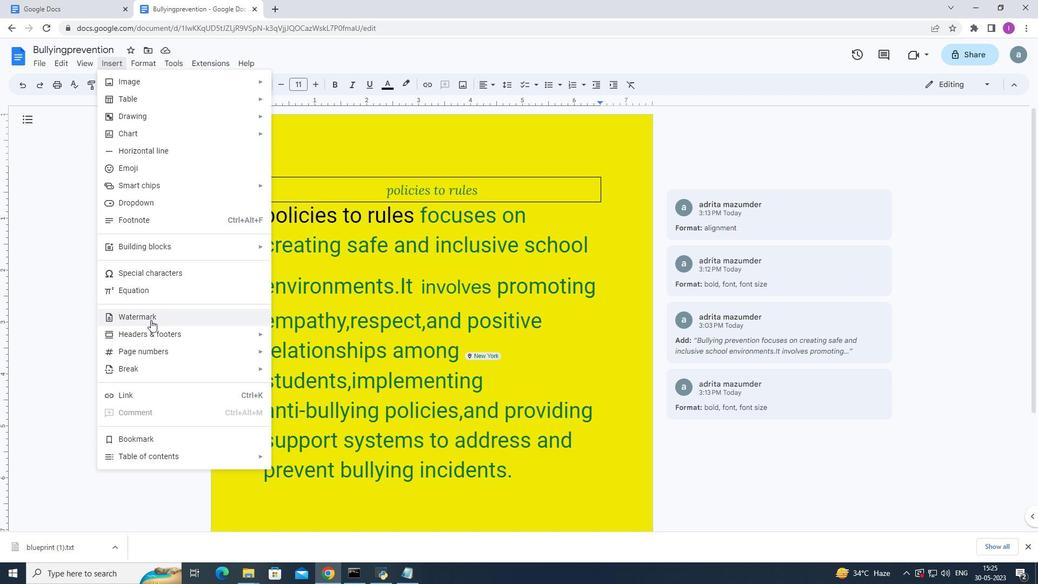 
Action: Mouse pressed left at (150, 316)
Screenshot: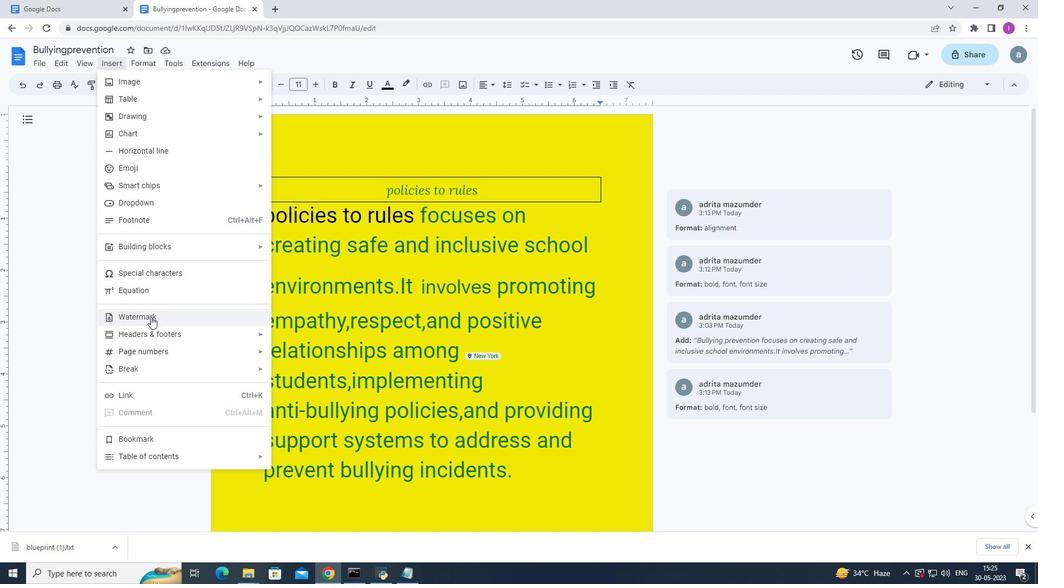 
Action: Mouse moved to (985, 118)
Screenshot: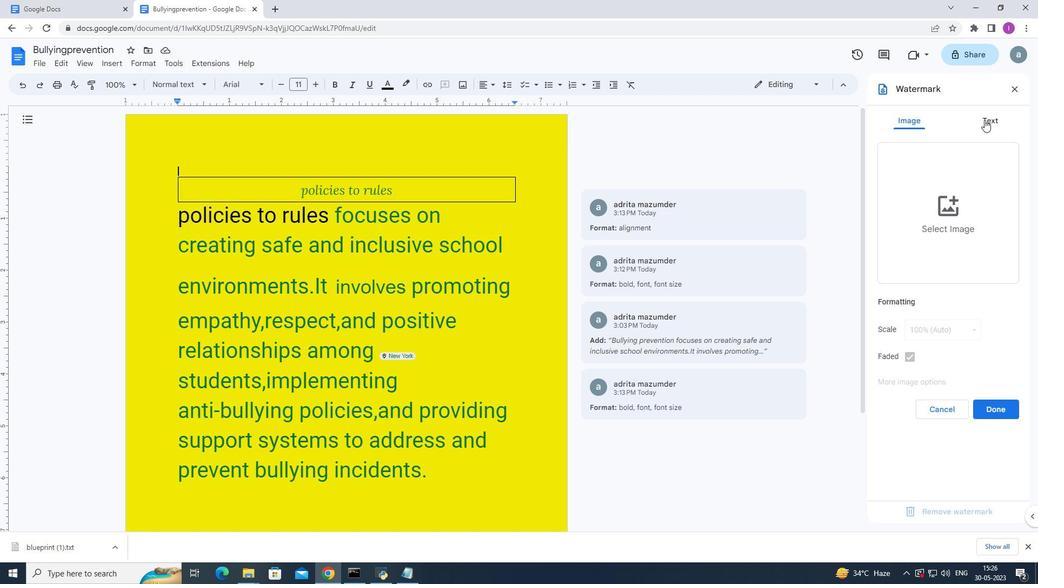 
Action: Mouse pressed left at (985, 118)
Screenshot: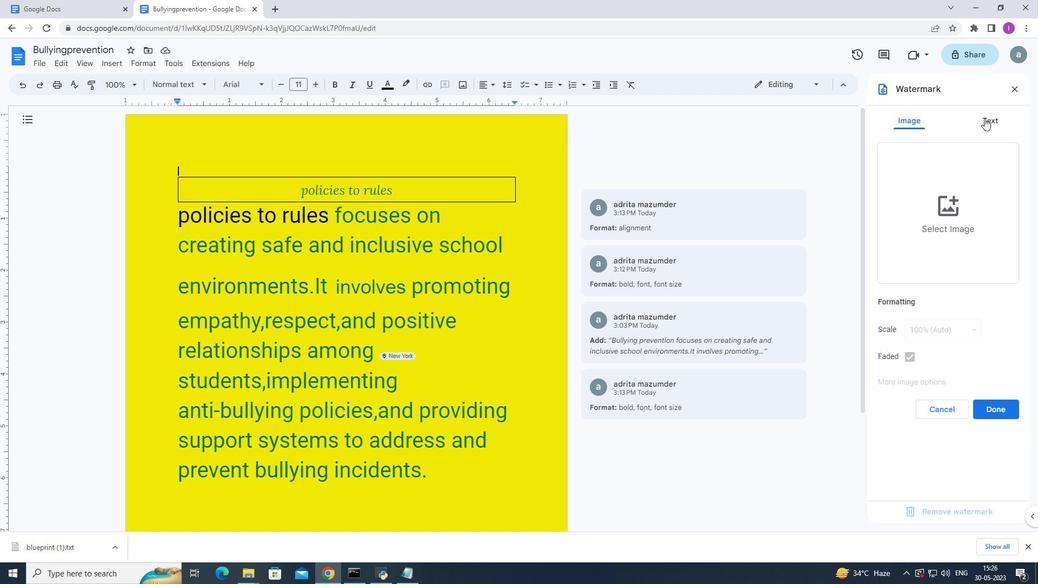 
Action: Mouse moved to (932, 150)
Screenshot: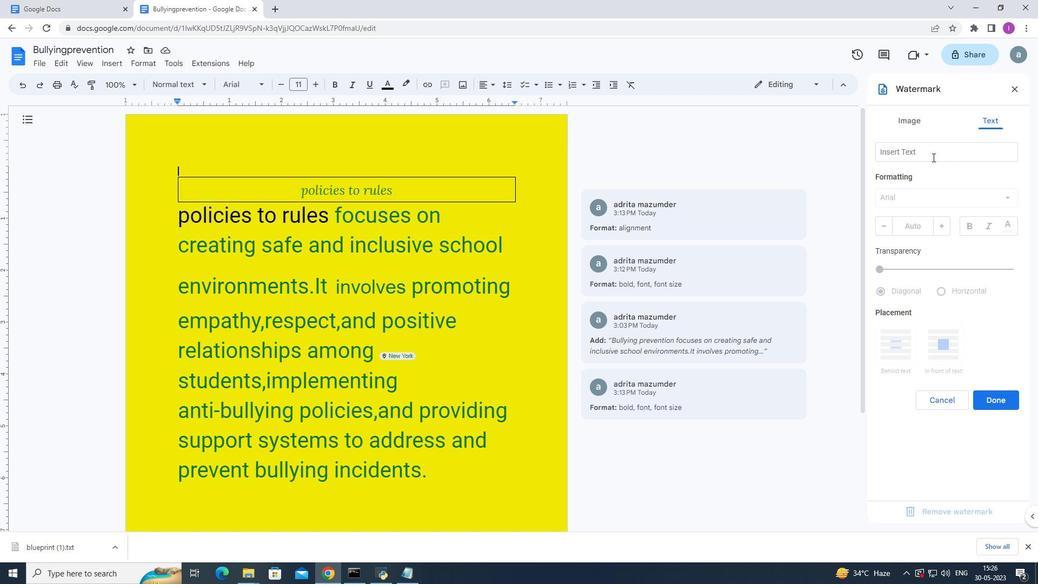 
Action: Mouse pressed left at (932, 150)
Screenshot: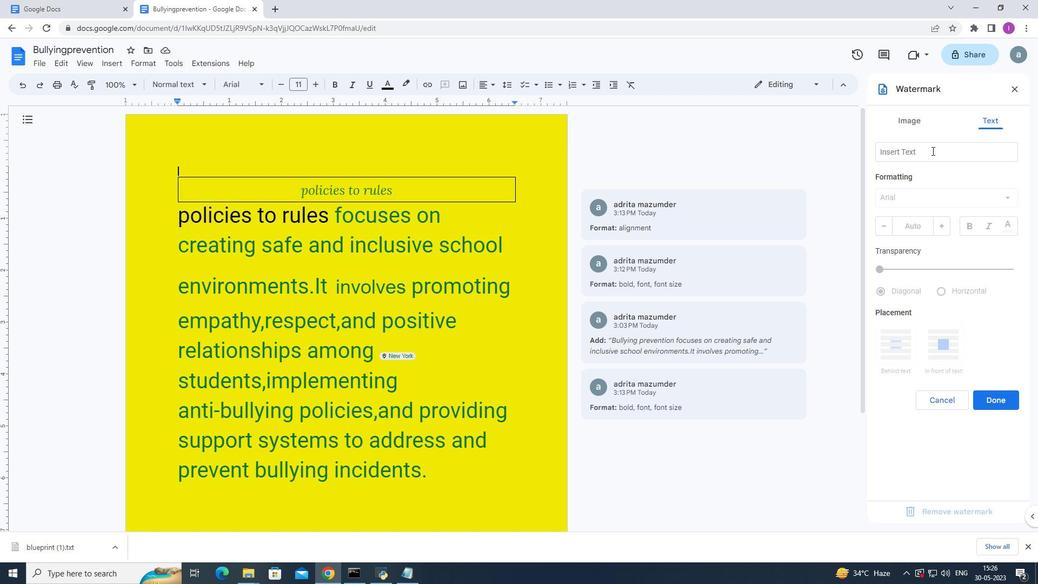 
Action: Mouse moved to (894, 194)
Screenshot: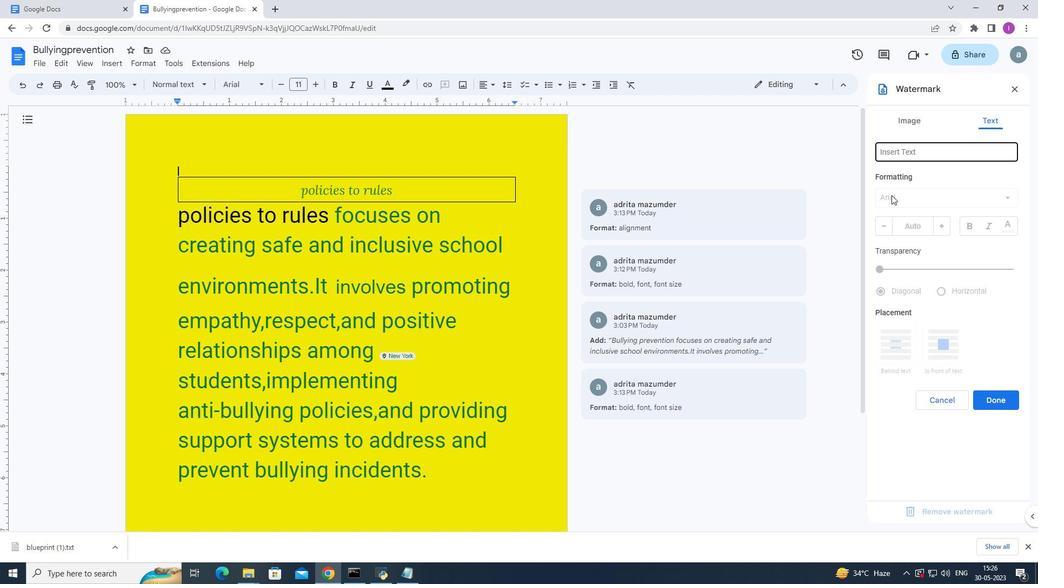 
Action: Mouse pressed left at (894, 194)
Screenshot: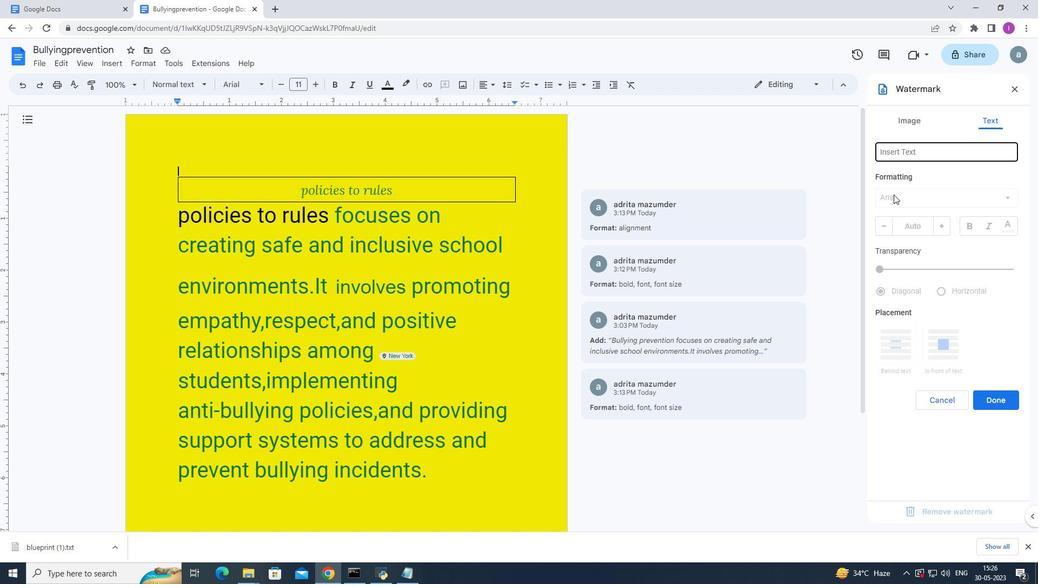 
Action: Mouse moved to (1010, 197)
Screenshot: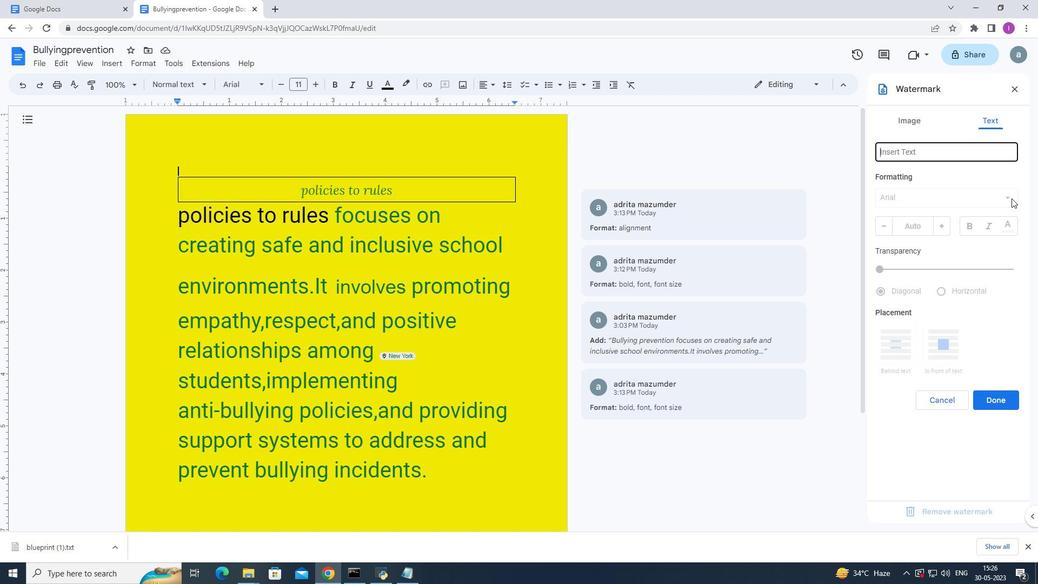 
Action: Mouse pressed left at (1010, 197)
Screenshot: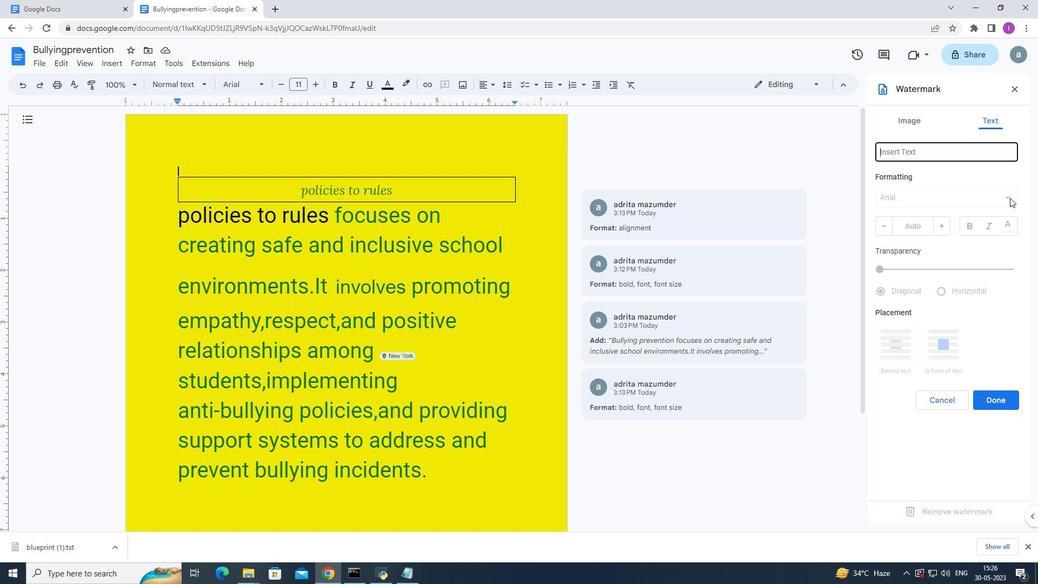 
Action: Mouse moved to (940, 153)
Screenshot: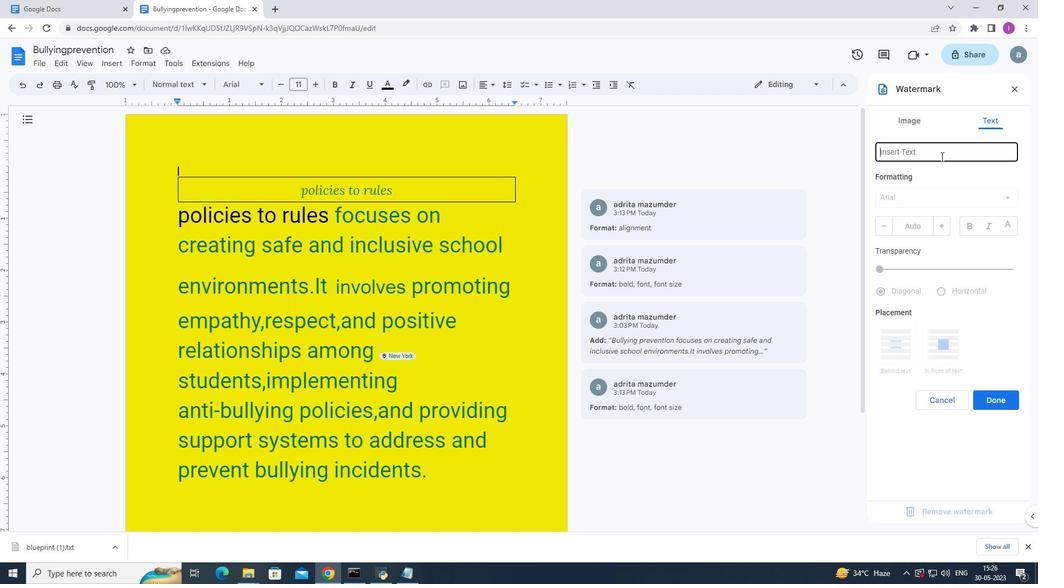 
Action: Mouse pressed left at (940, 153)
Screenshot: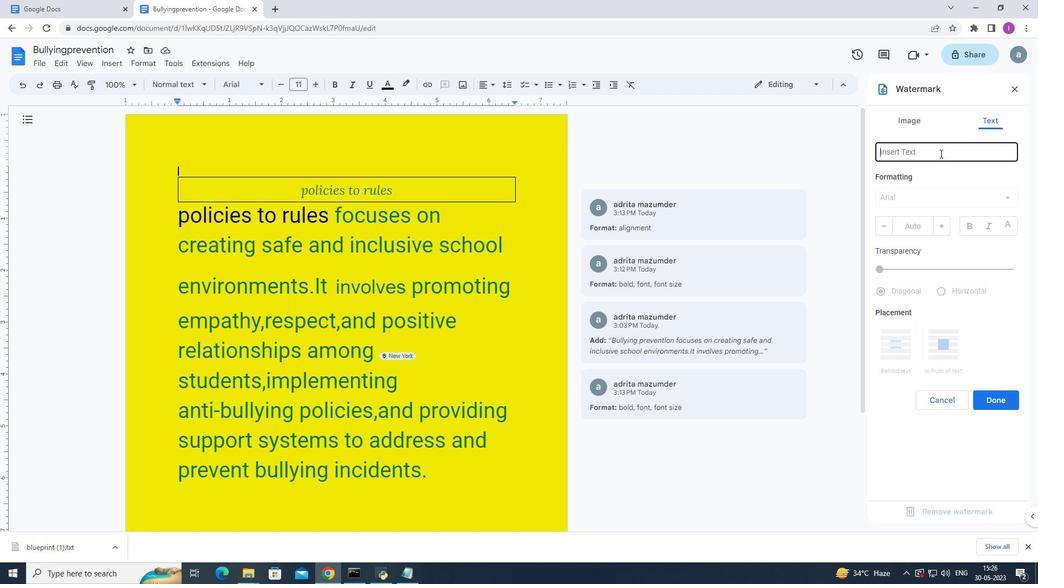 
Action: Key pressed softera<Key.backspace><Key.backspace><Key.backspace><Key.backspace><Key.backspace><Key.backspace><Key.backspace><Key.shift>Softera<Key.space><Key.shift>App<Key.backspace><Key.backspace><Key.backspace>
Screenshot: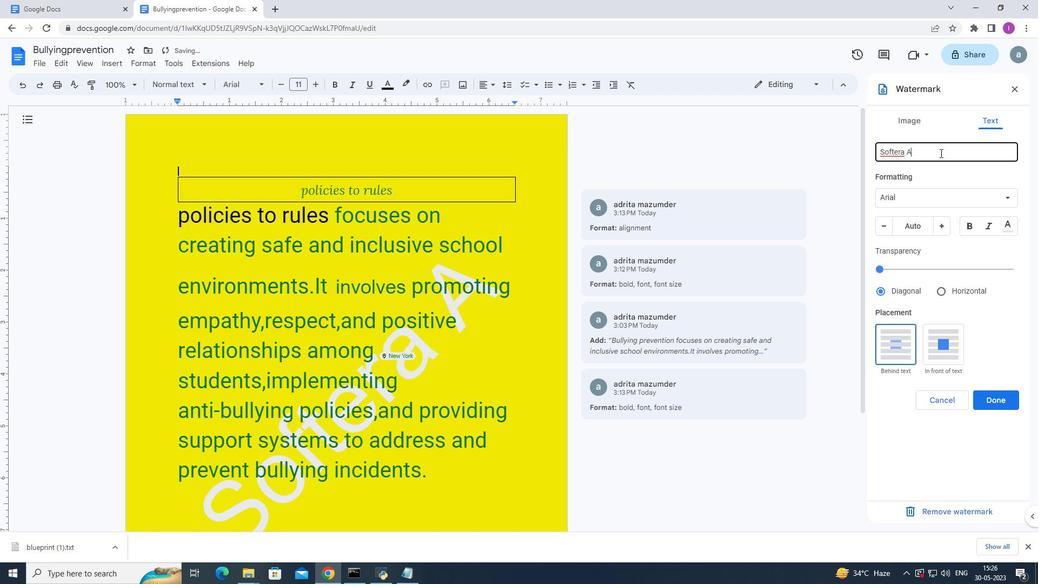 
Action: Mouse moved to (1016, 196)
Screenshot: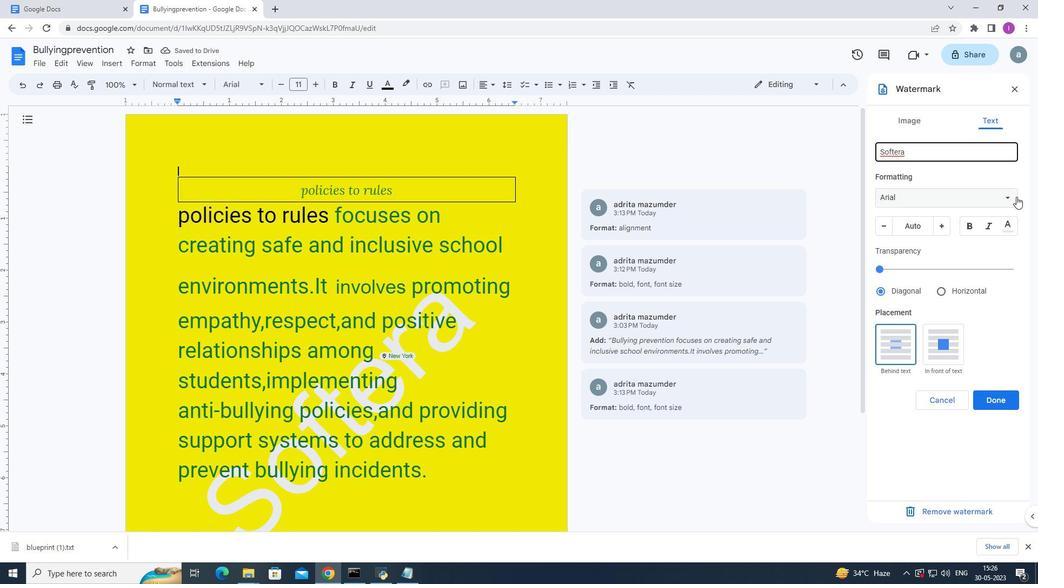
Action: Mouse pressed left at (1016, 196)
Screenshot: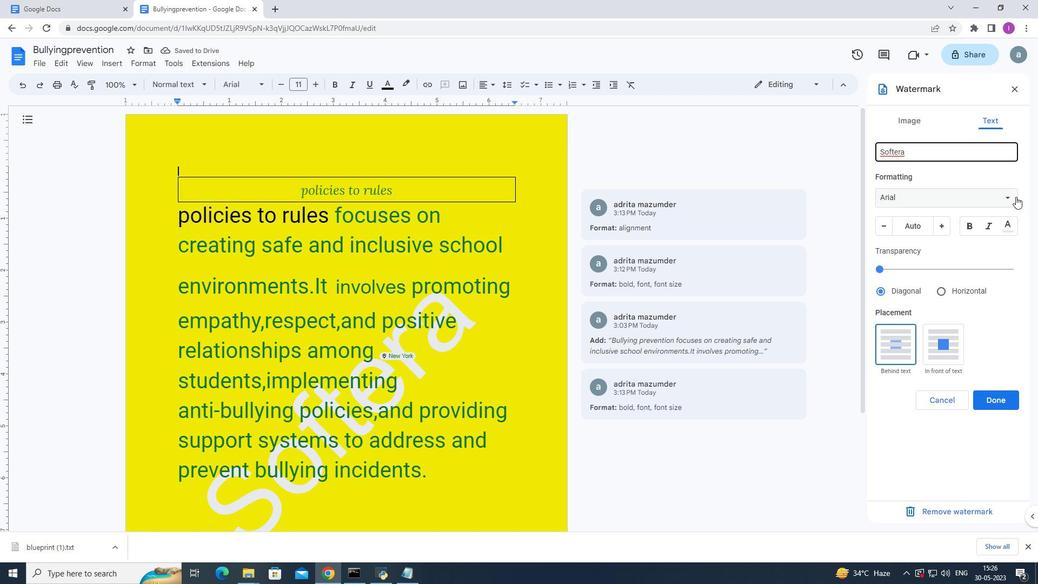 
Action: Mouse moved to (926, 320)
Screenshot: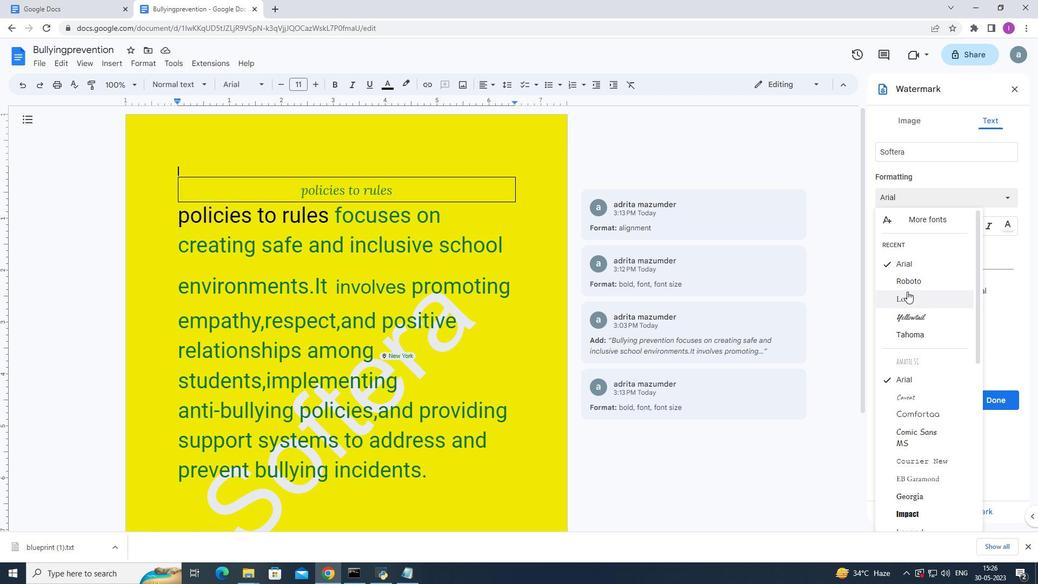 
Action: Mouse scrolled (925, 318) with delta (0, 0)
Screenshot: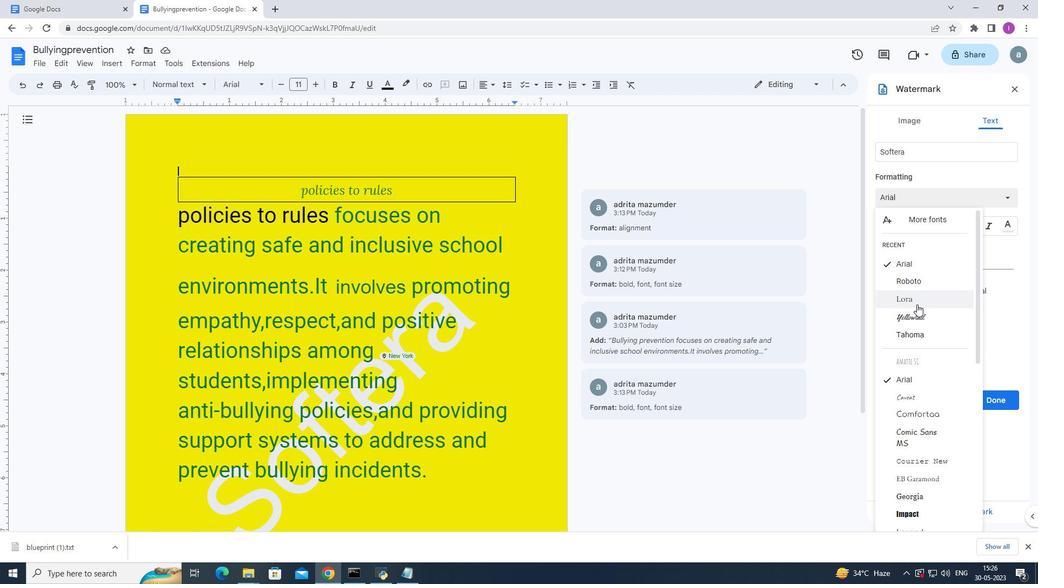 
Action: Mouse moved to (931, 335)
Screenshot: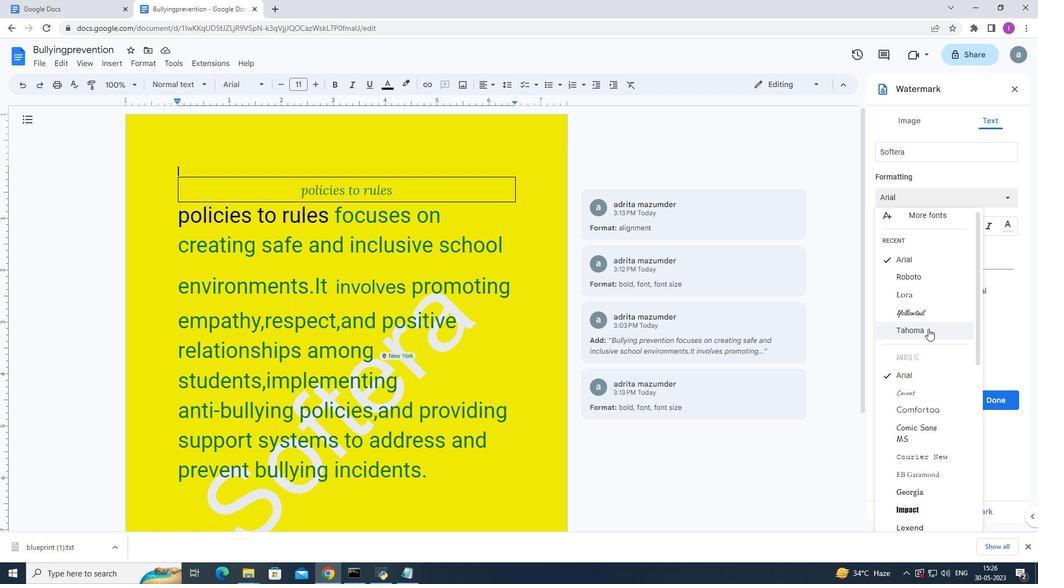 
Action: Mouse scrolled (931, 335) with delta (0, 0)
Screenshot: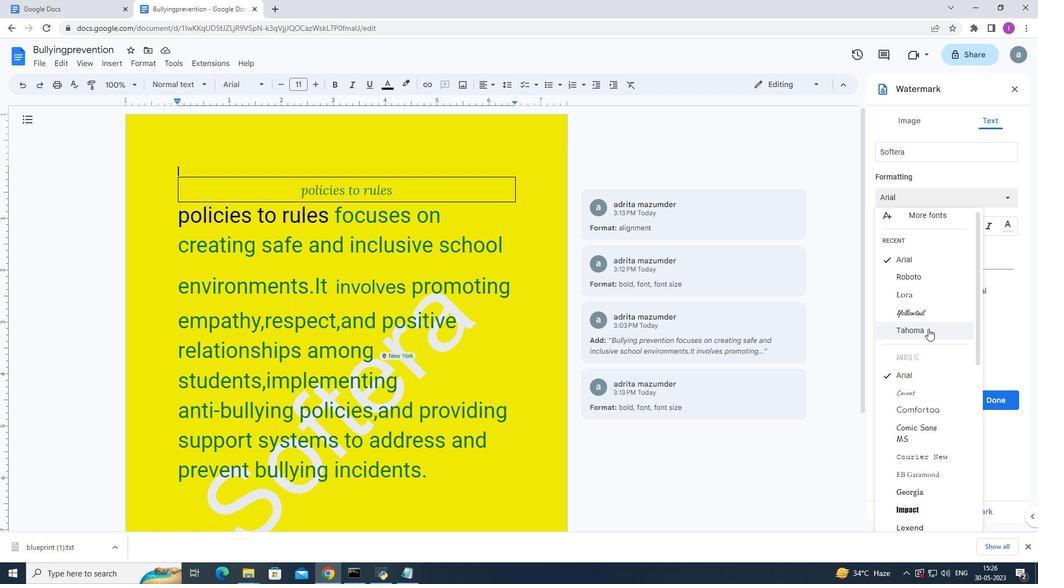 
Action: Mouse moved to (932, 339)
Screenshot: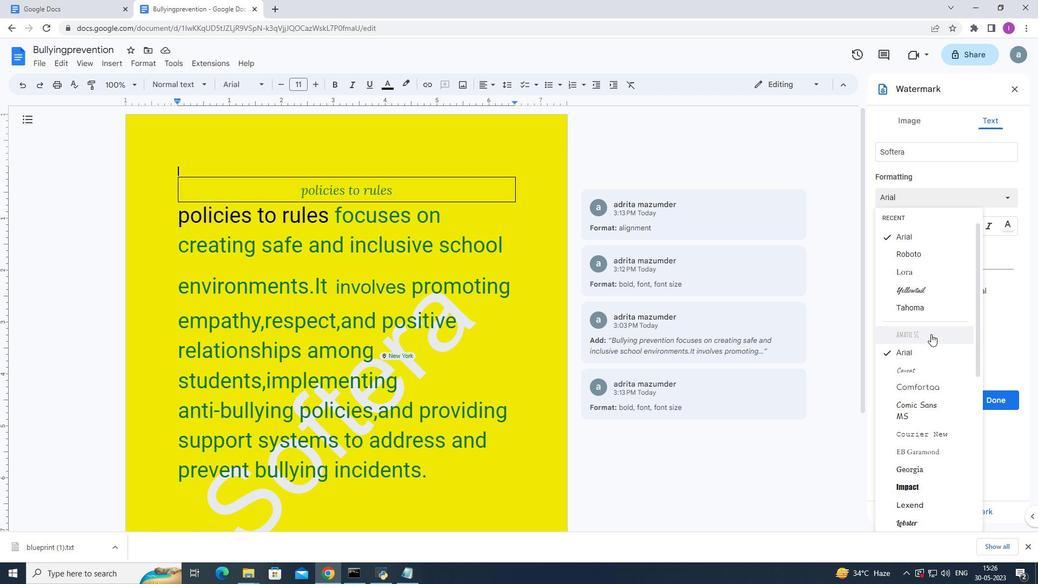 
Action: Mouse scrolled (932, 339) with delta (0, 0)
Screenshot: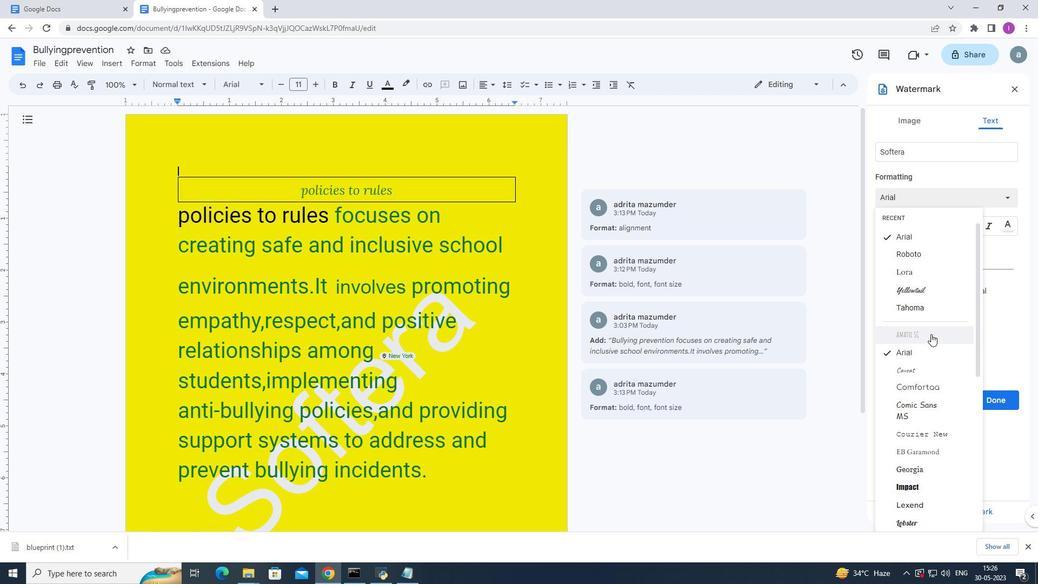 
Action: Mouse moved to (932, 339)
Screenshot: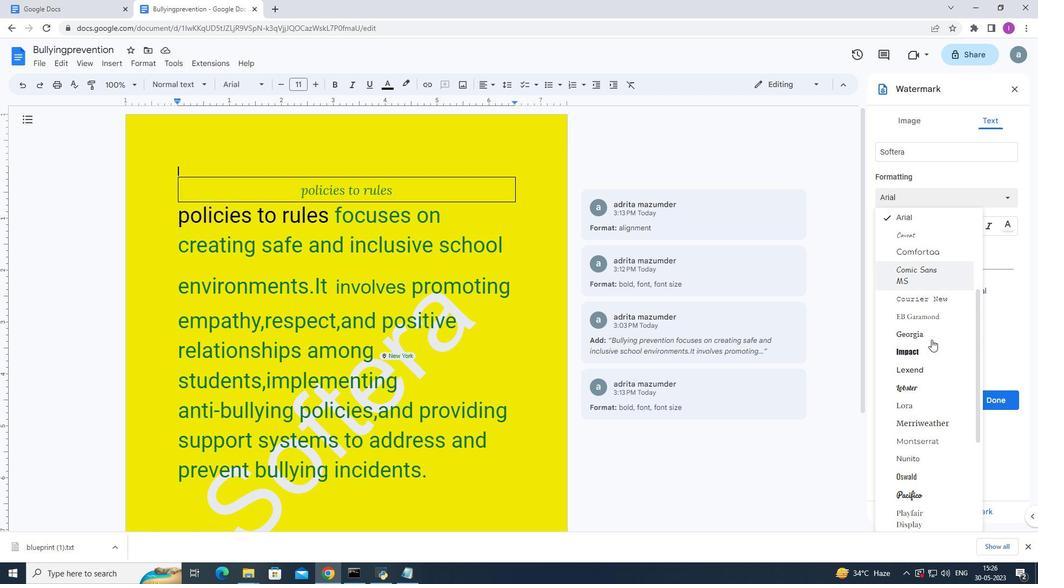 
Action: Mouse scrolled (932, 339) with delta (0, 0)
Screenshot: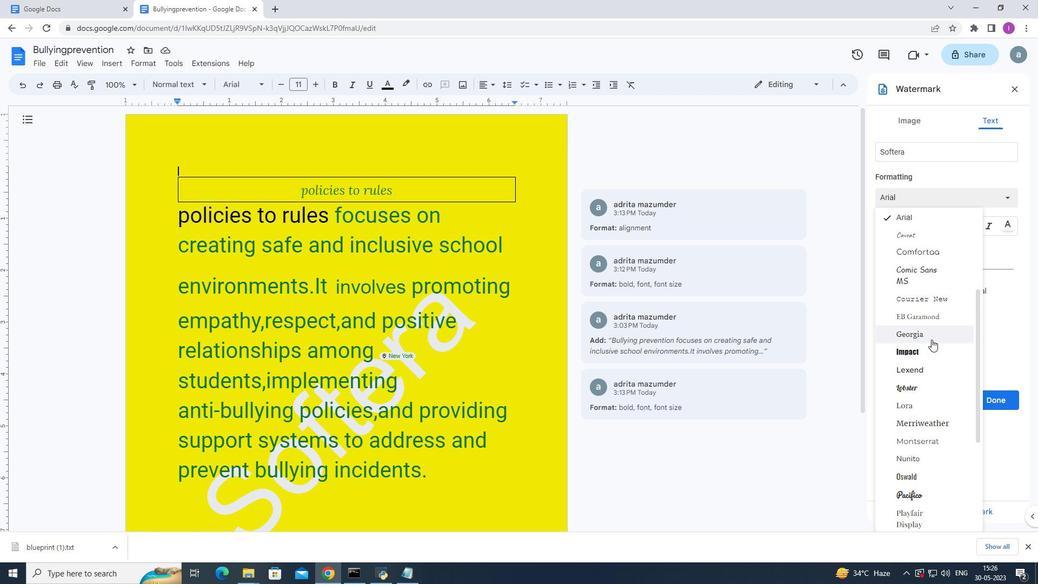 
Action: Mouse scrolled (932, 339) with delta (0, 0)
Screenshot: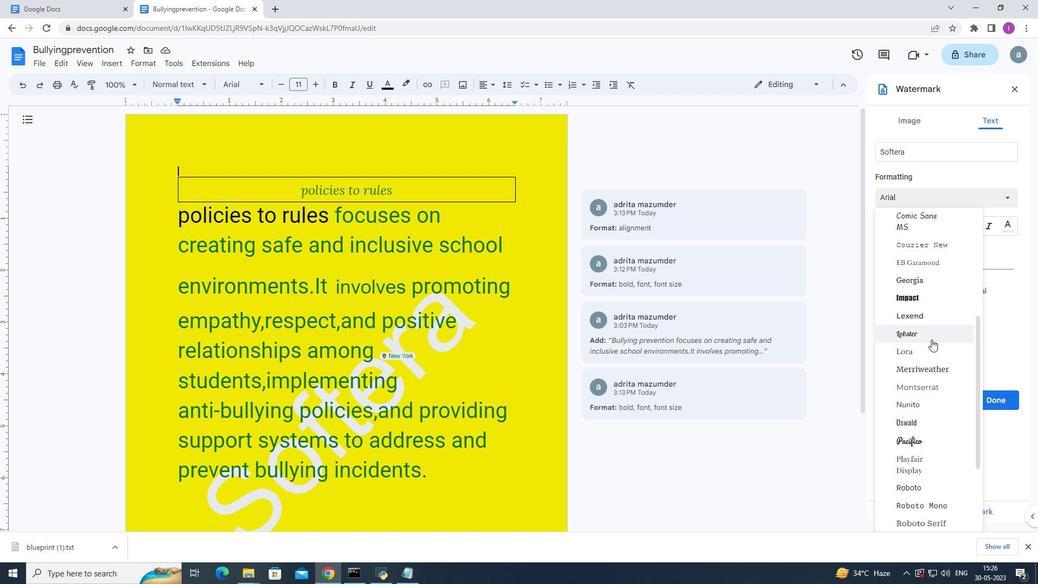 
Action: Mouse scrolled (932, 340) with delta (0, 0)
Screenshot: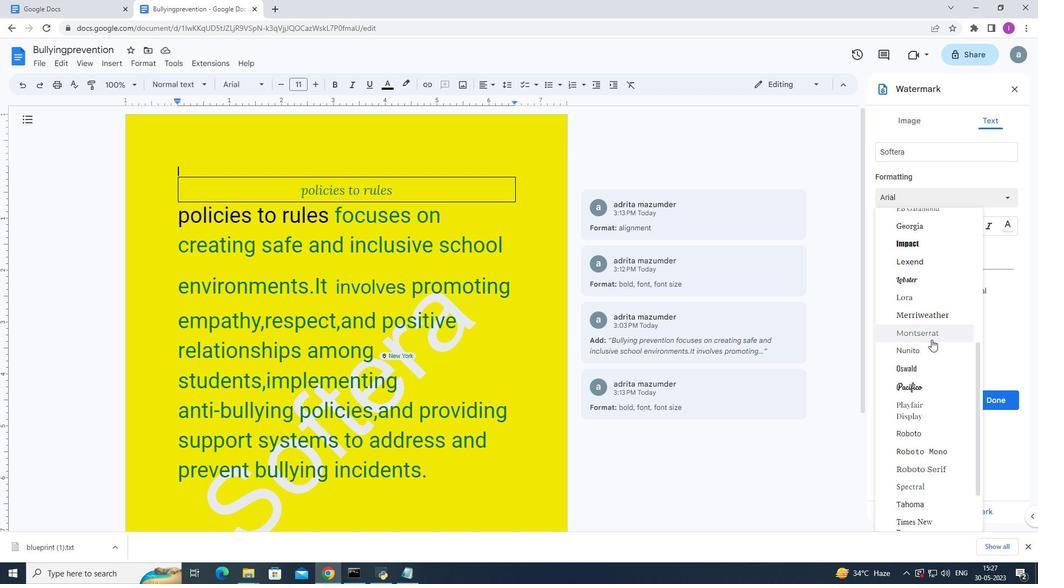 
Action: Mouse moved to (912, 280)
Screenshot: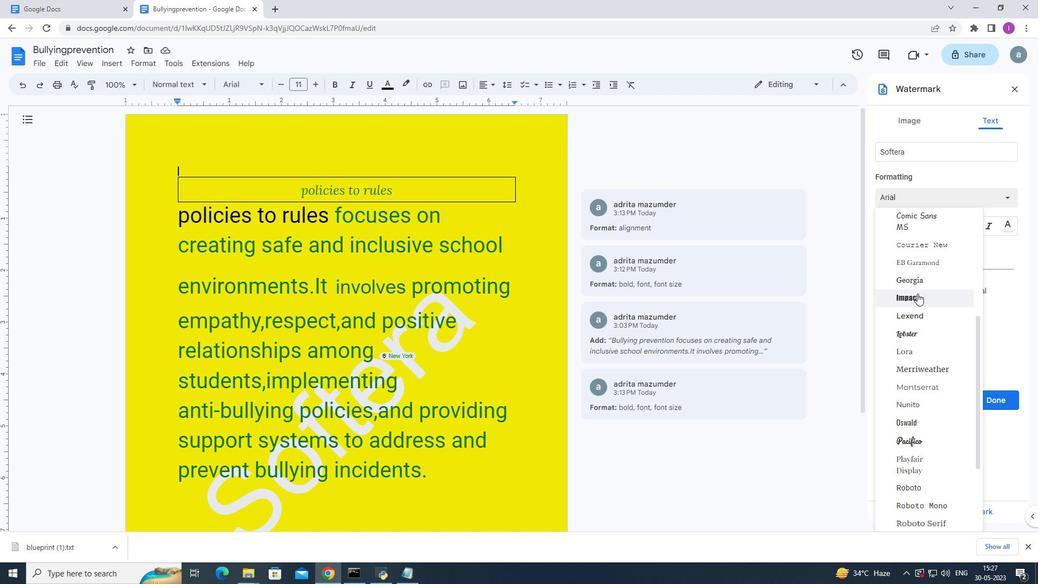 
Action: Mouse pressed left at (912, 280)
Screenshot: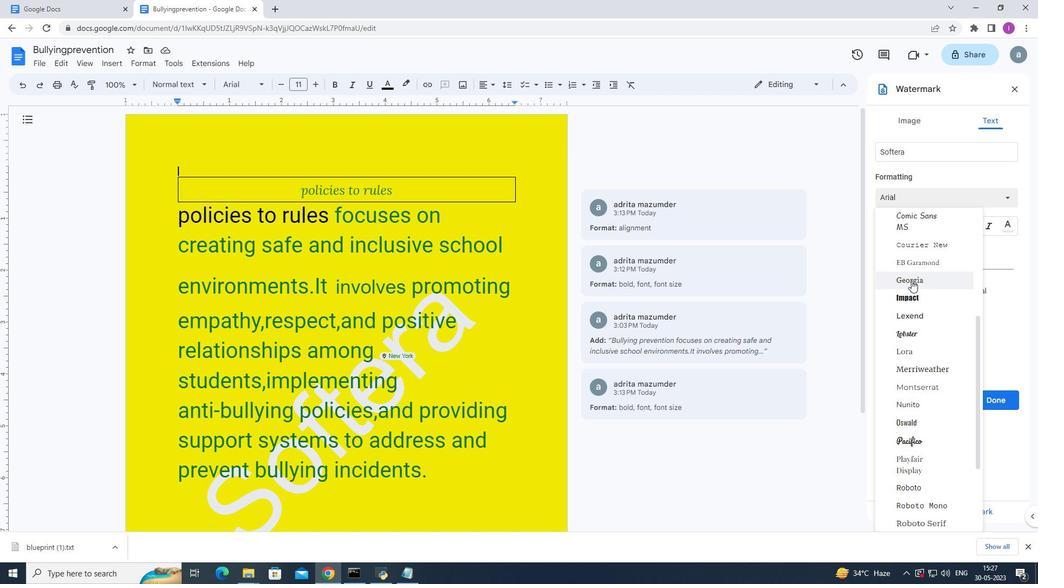 
Action: Mouse moved to (939, 312)
Screenshot: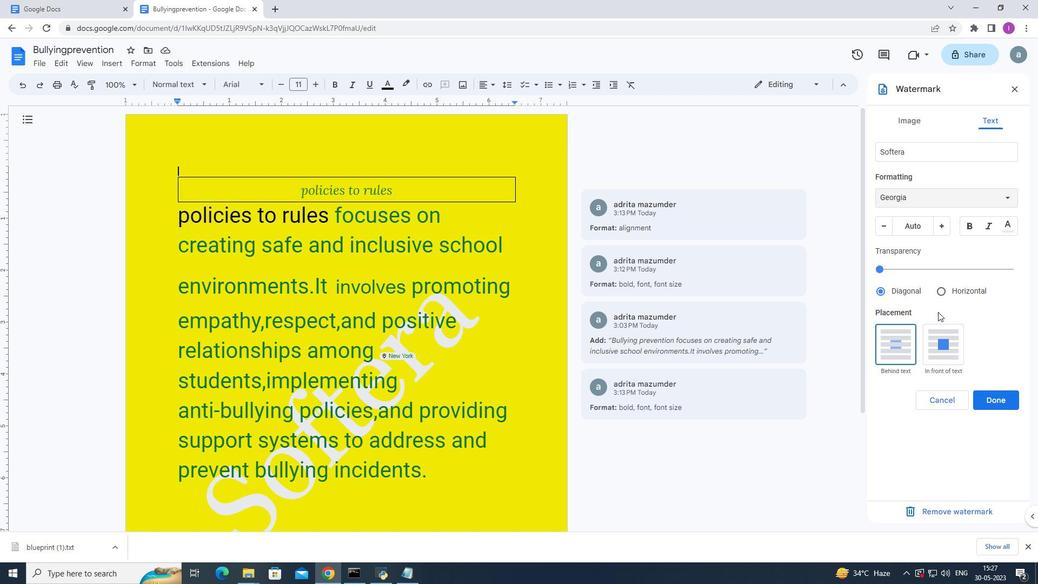 
Action: Mouse scrolled (939, 312) with delta (0, 0)
Screenshot: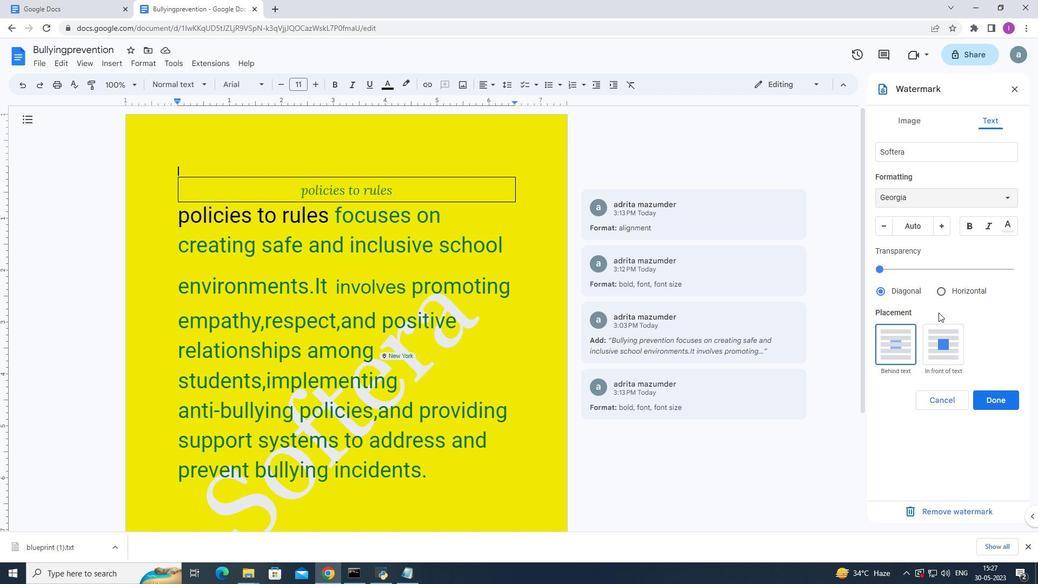 
Action: Mouse moved to (940, 225)
Screenshot: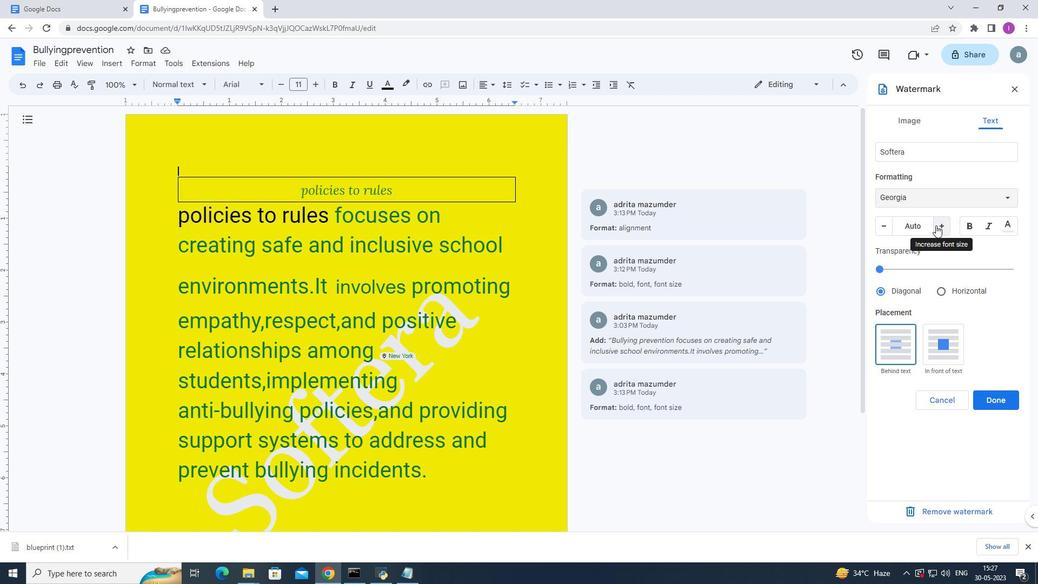 
Action: Mouse pressed left at (940, 225)
Screenshot: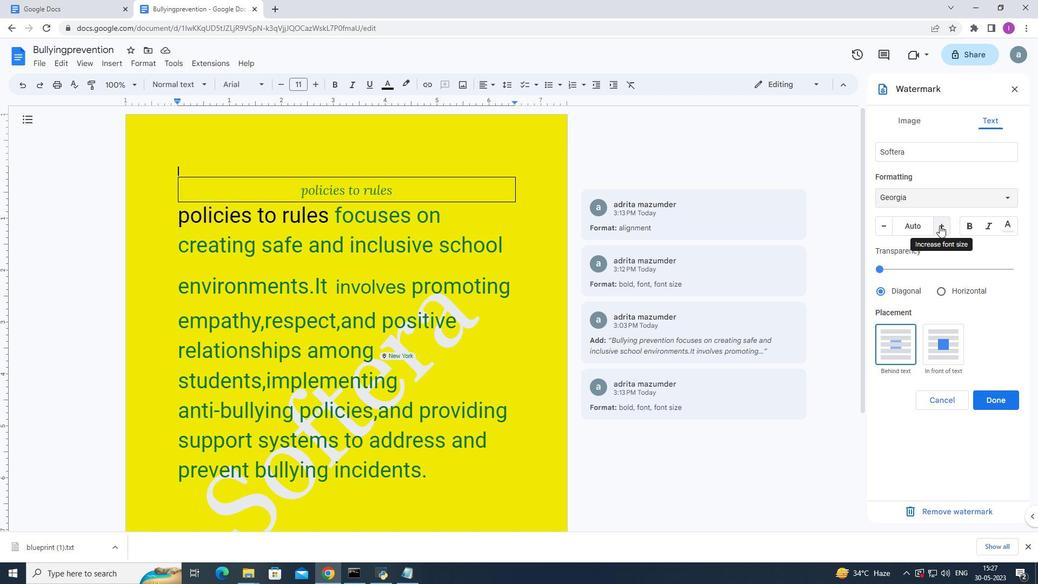 
Action: Mouse moved to (884, 225)
Screenshot: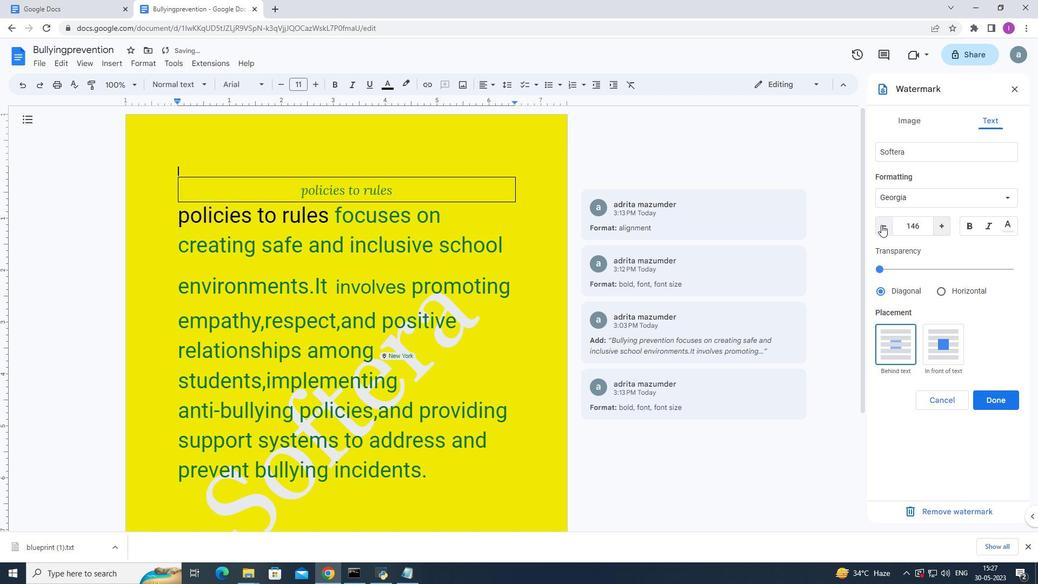 
Action: Mouse pressed left at (884, 225)
Screenshot: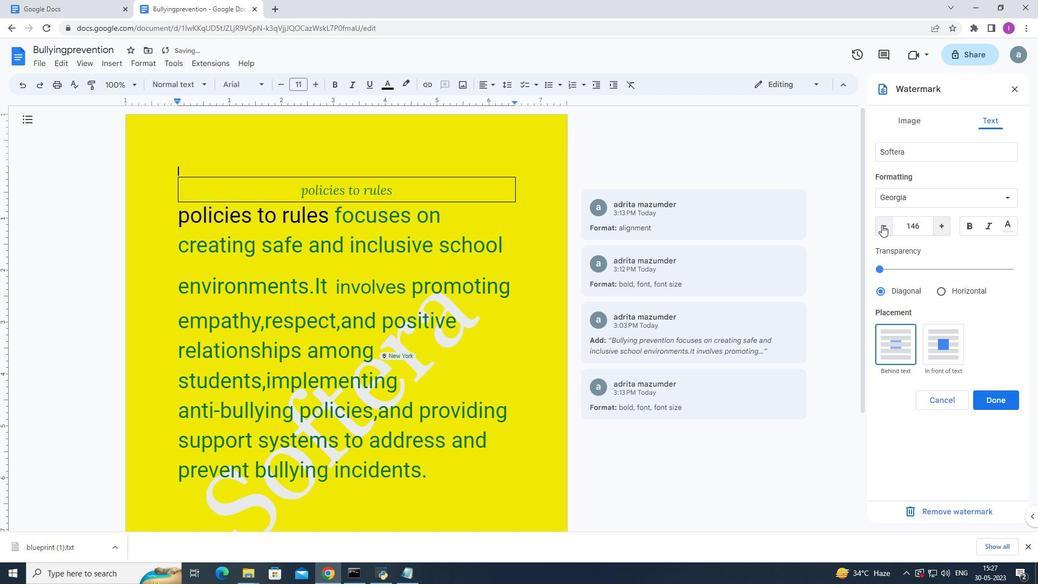 
Action: Mouse pressed left at (884, 225)
Screenshot: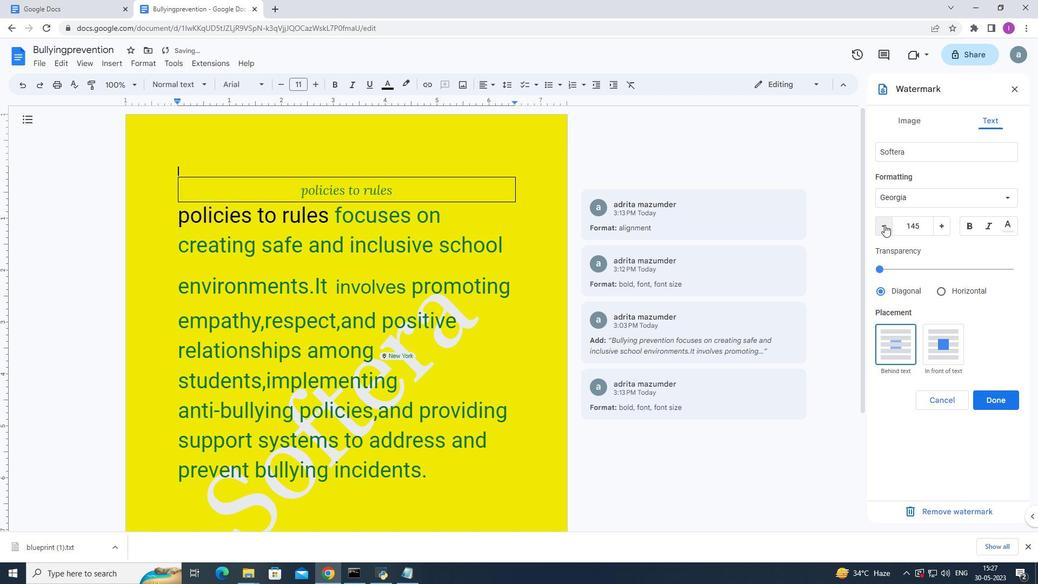 
Action: Mouse pressed left at (884, 225)
Screenshot: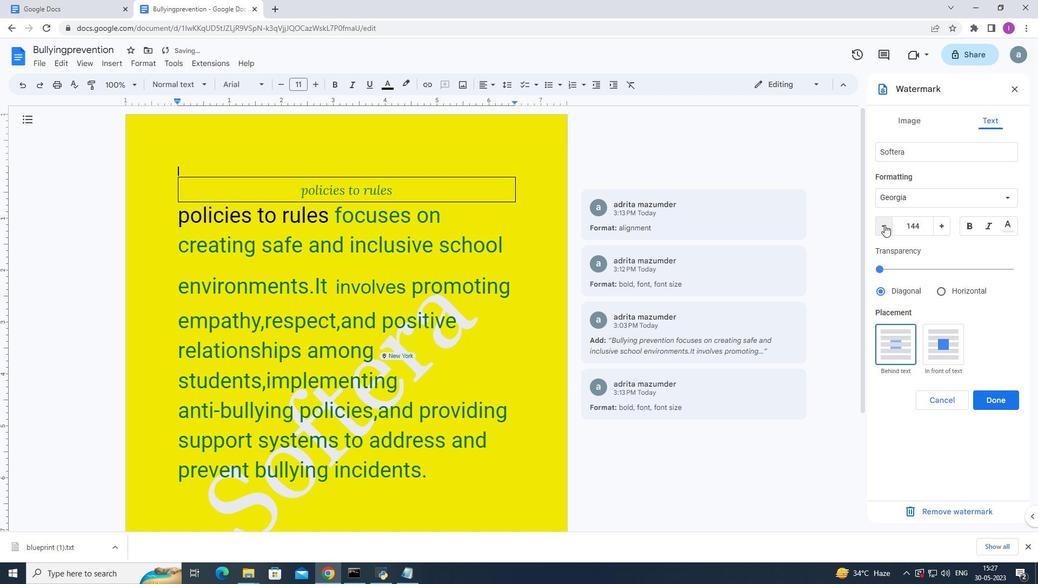 
Action: Mouse pressed left at (884, 225)
Screenshot: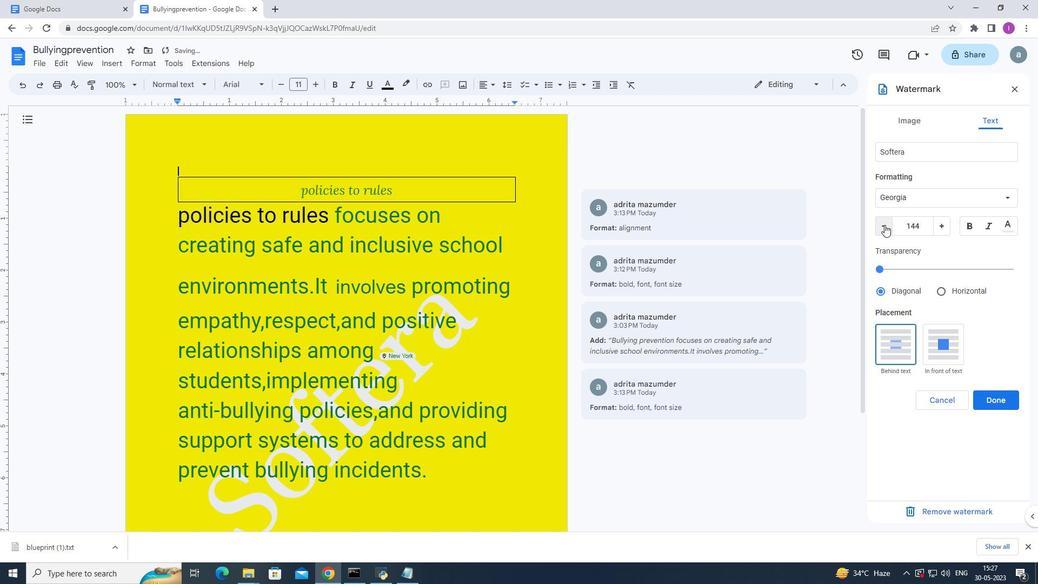 
Action: Mouse pressed left at (884, 225)
Screenshot: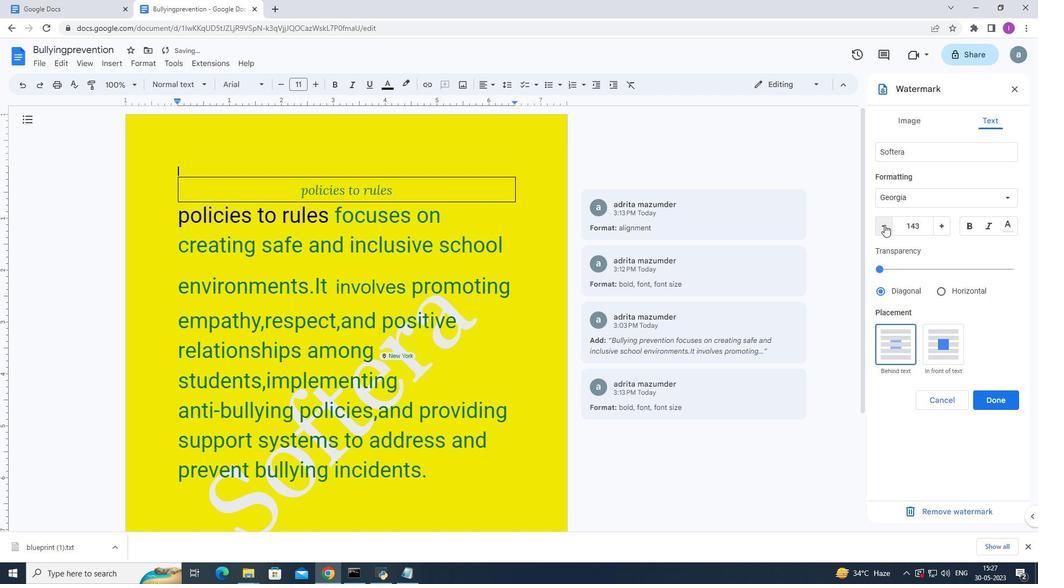 
Action: Mouse pressed left at (884, 225)
Screenshot: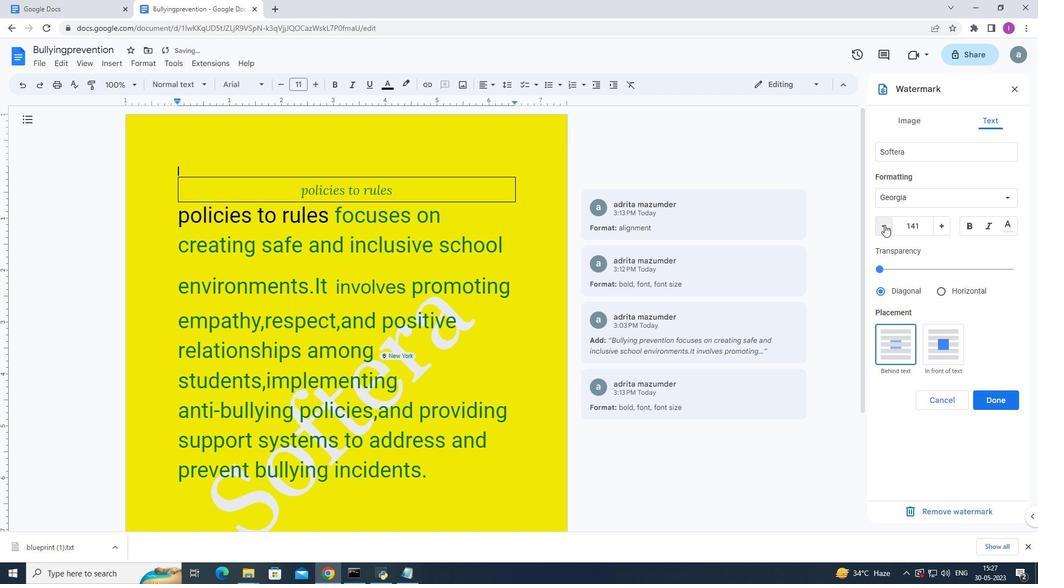 
Action: Mouse pressed left at (884, 225)
Screenshot: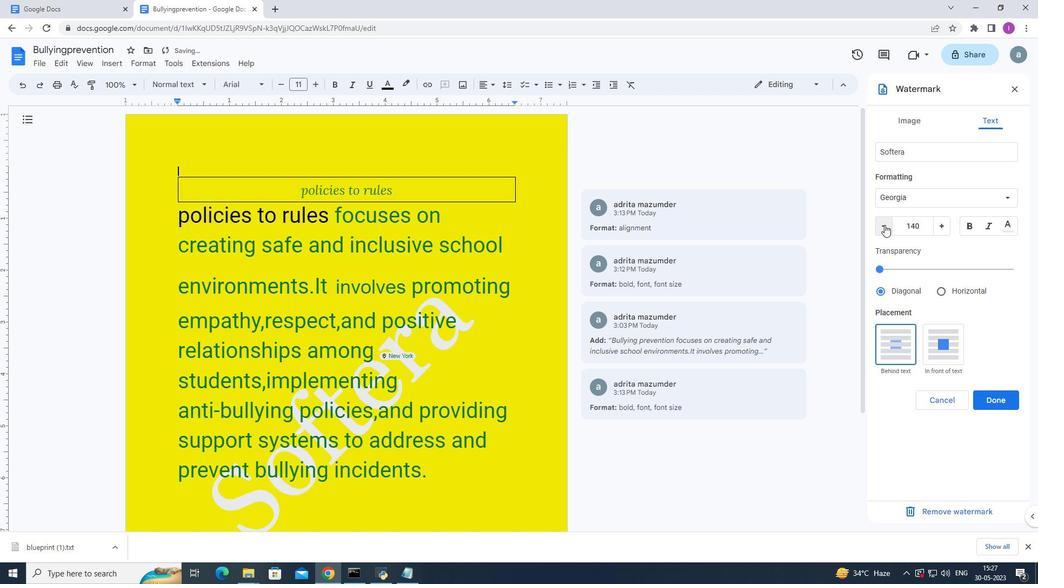 
Action: Mouse pressed left at (884, 225)
Screenshot: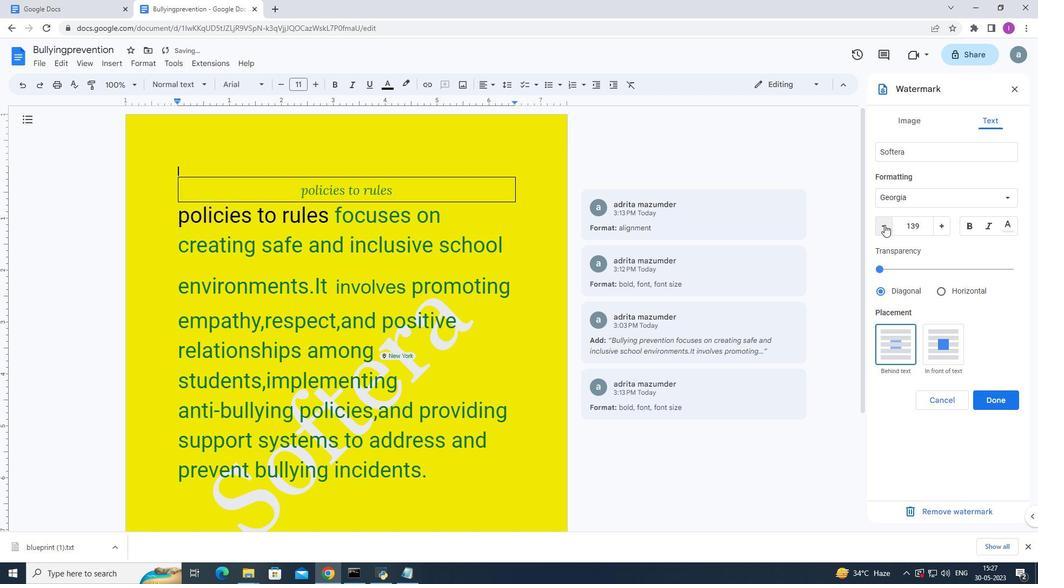 
Action: Mouse pressed left at (884, 225)
Screenshot: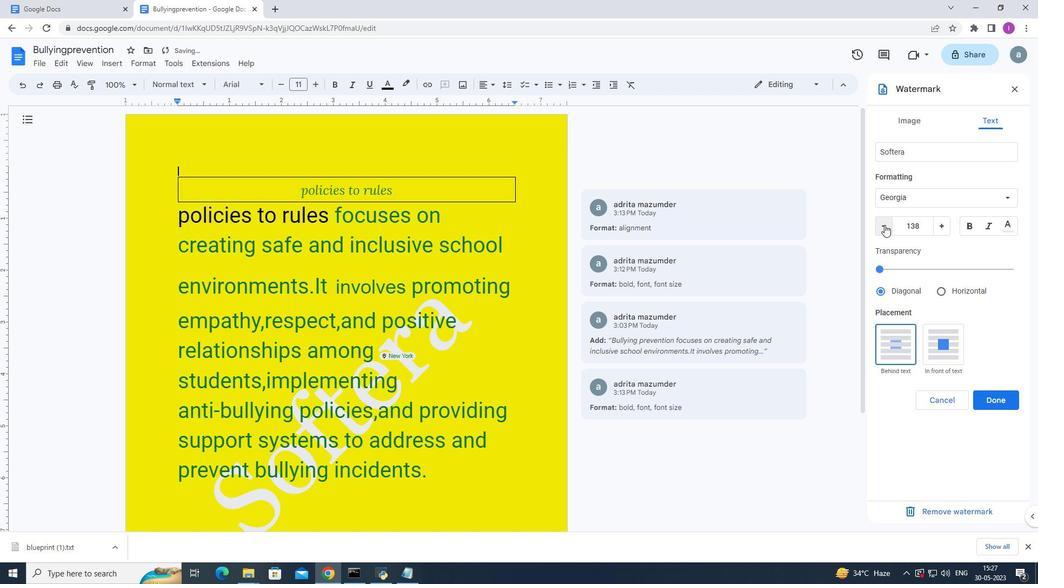 
Action: Mouse pressed left at (884, 225)
Screenshot: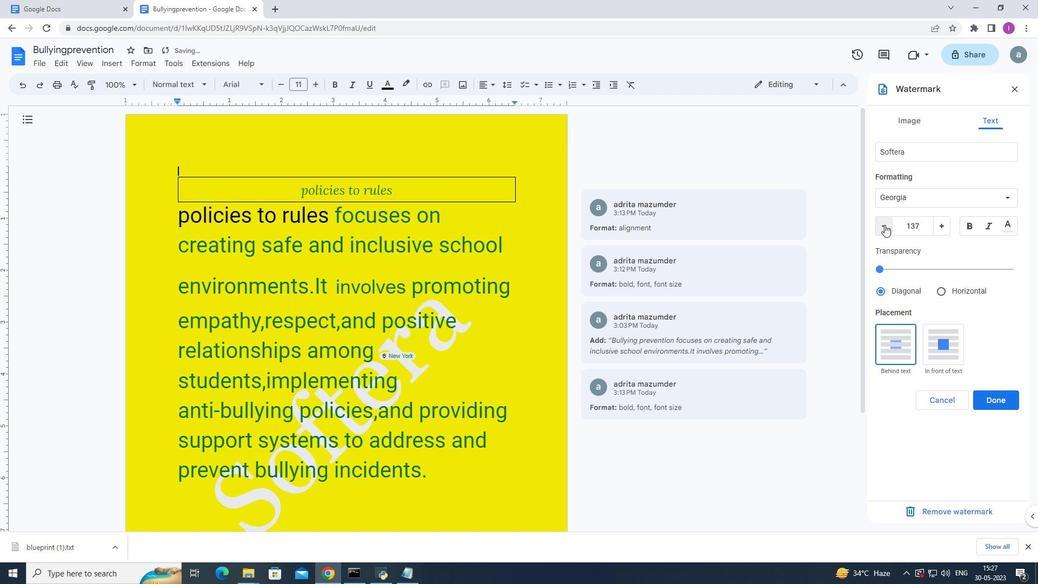 
Action: Mouse pressed left at (884, 225)
Screenshot: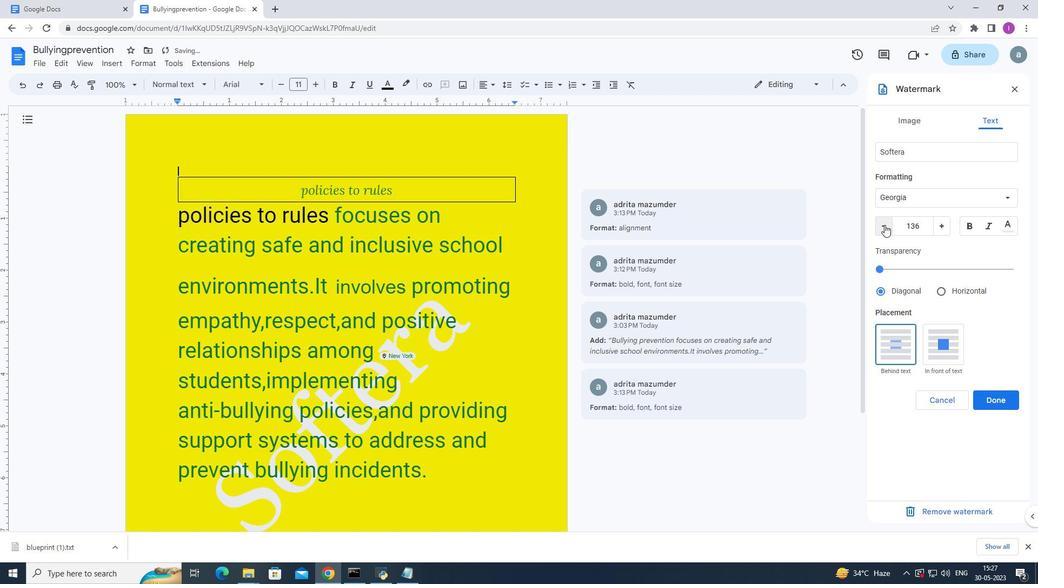 
Action: Mouse pressed left at (884, 225)
Screenshot: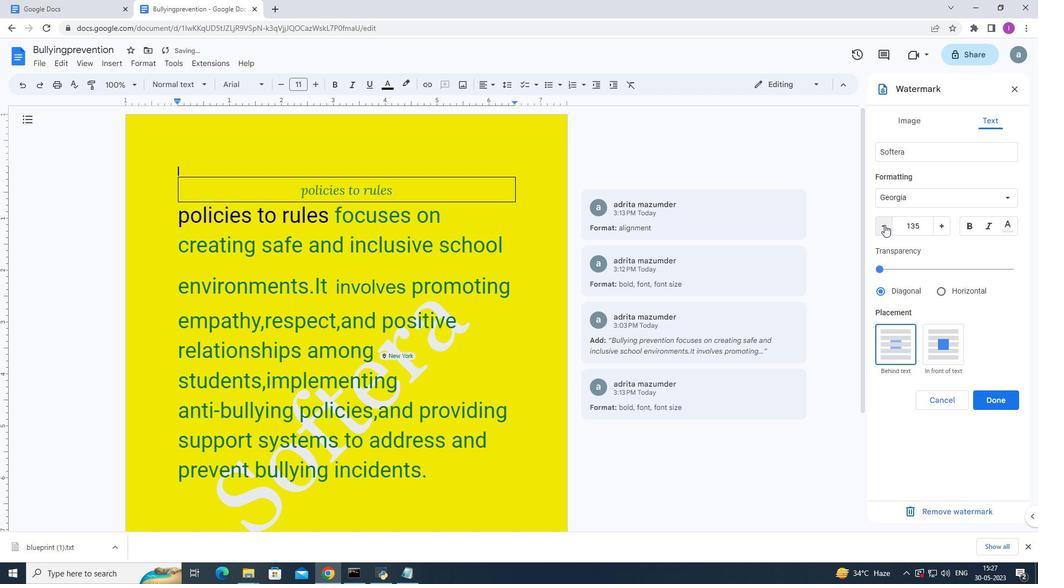 
Action: Mouse pressed left at (884, 225)
Screenshot: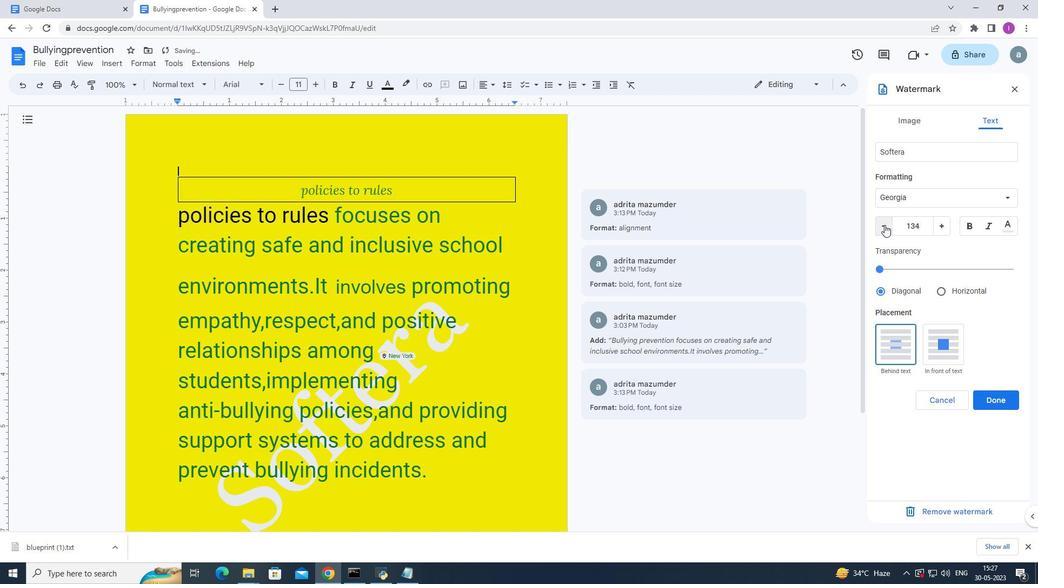
Action: Mouse moved to (942, 288)
Screenshot: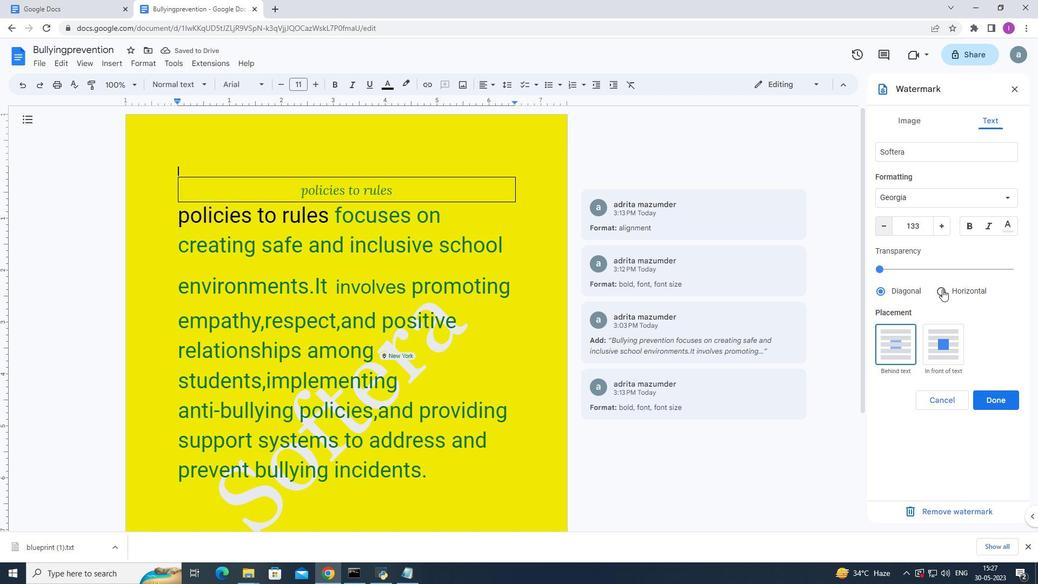 
Action: Mouse pressed left at (942, 288)
Screenshot: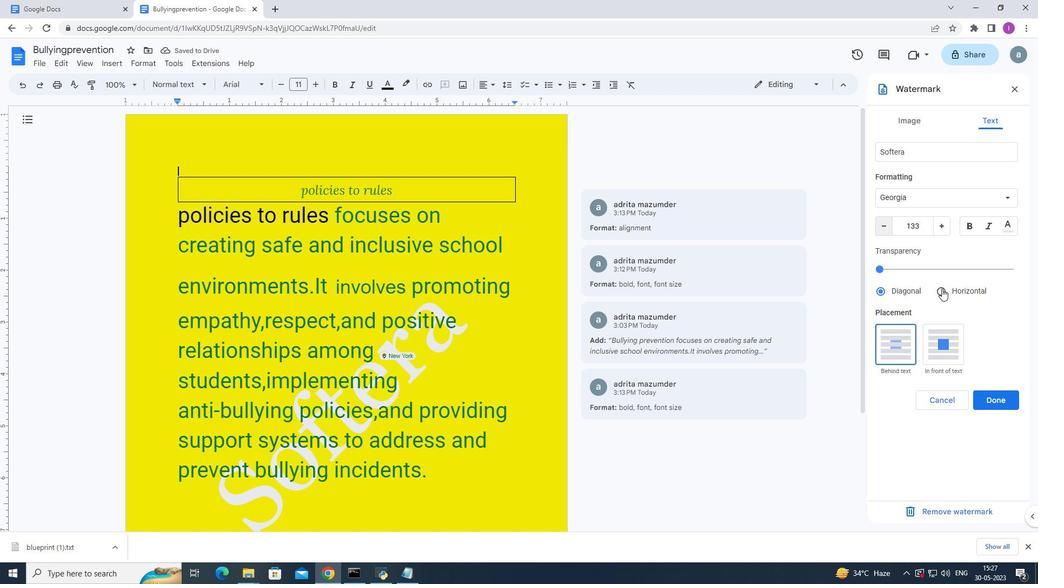 
Action: Mouse moved to (1012, 400)
Screenshot: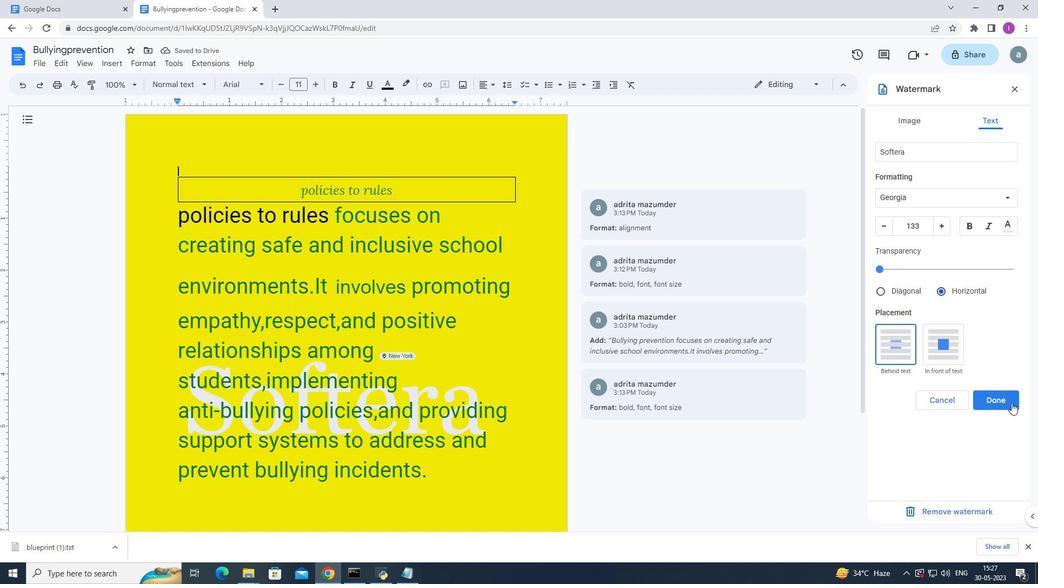 
Action: Mouse pressed left at (1012, 400)
Screenshot: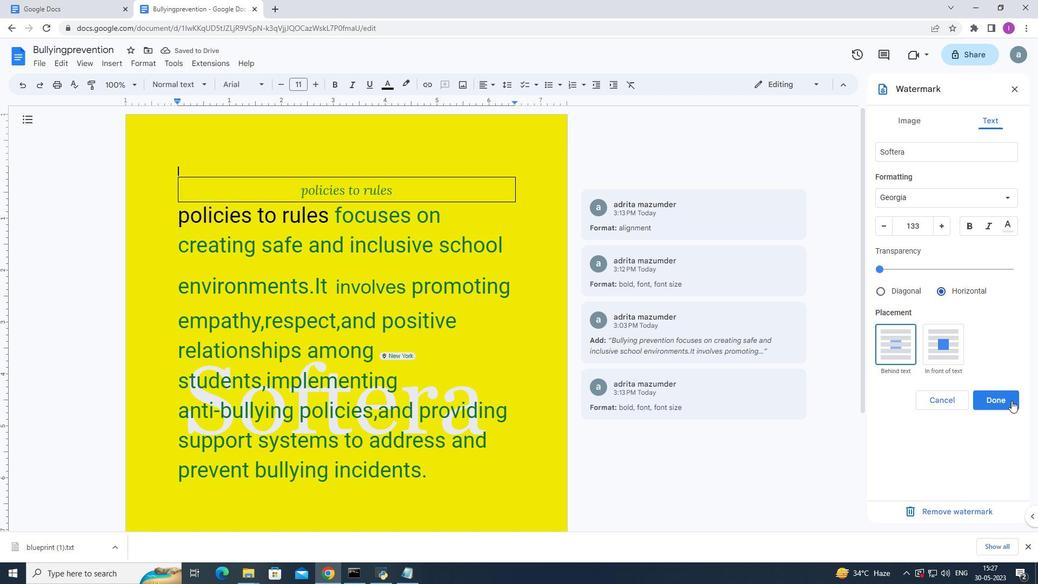 
Action: Mouse moved to (1033, 545)
Screenshot: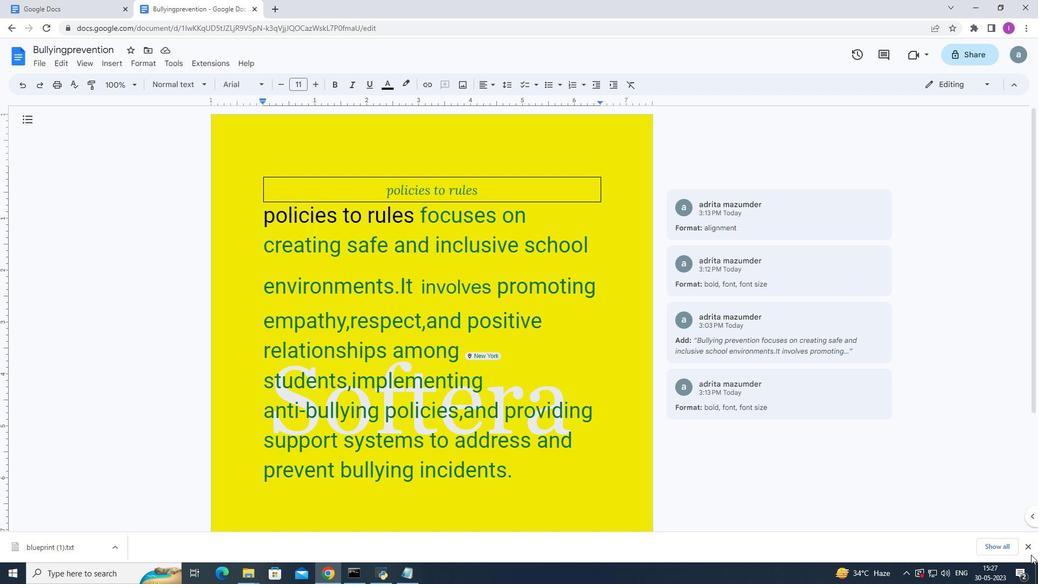 
